 Task: For heading Calibri with Bold.  font size for heading24,  'Change the font style of data to'Bell MT.  and font size to 16,  Change the alignment of both headline & data to Align middle & Align Center.  In the sheet  FinStatement analysis
Action: Mouse moved to (47, 102)
Screenshot: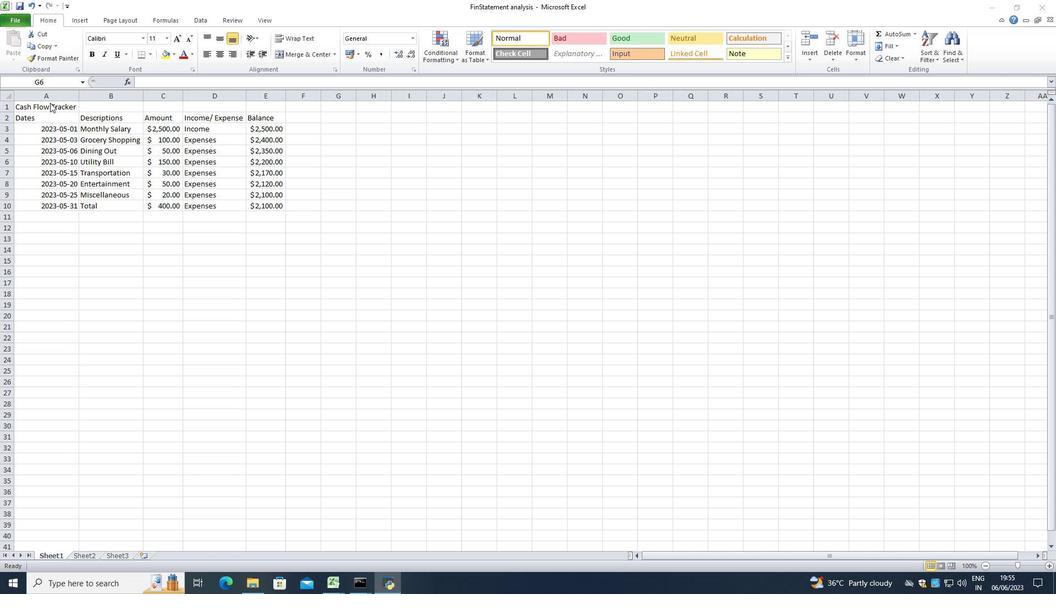 
Action: Mouse pressed left at (47, 102)
Screenshot: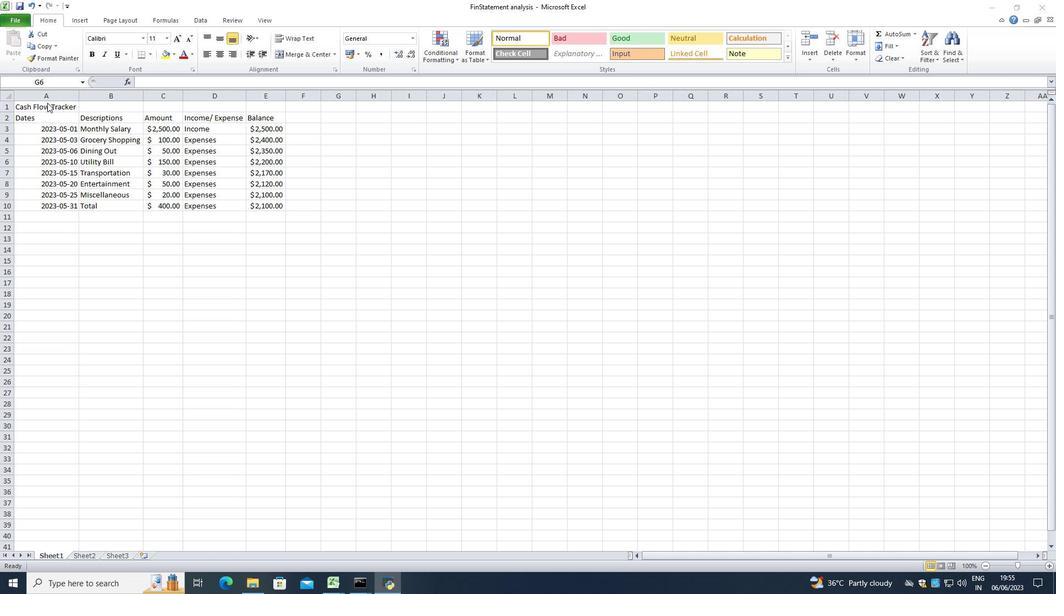
Action: Mouse moved to (44, 108)
Screenshot: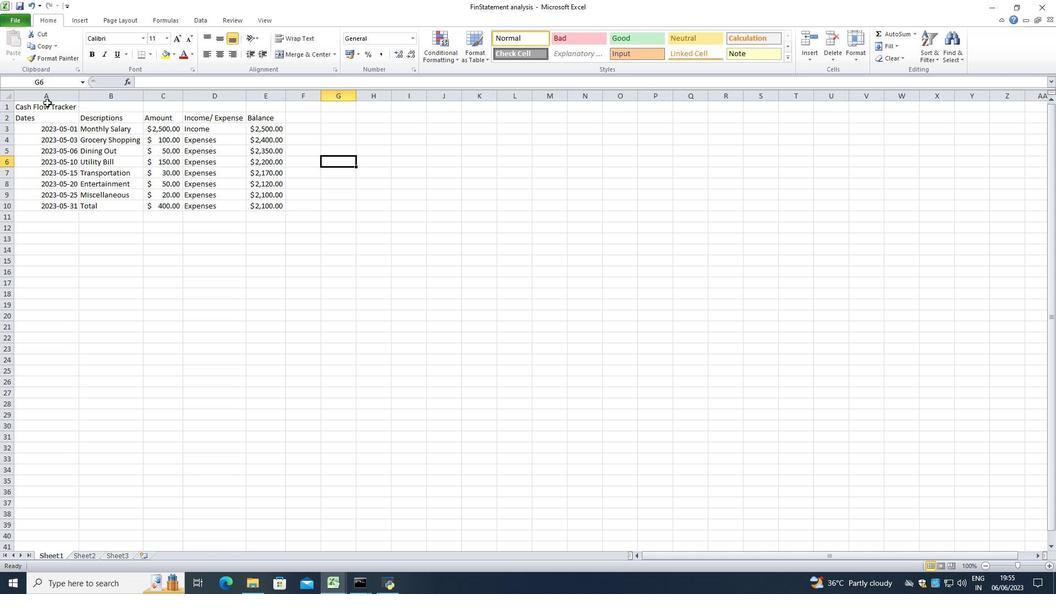 
Action: Mouse pressed left at (44, 108)
Screenshot: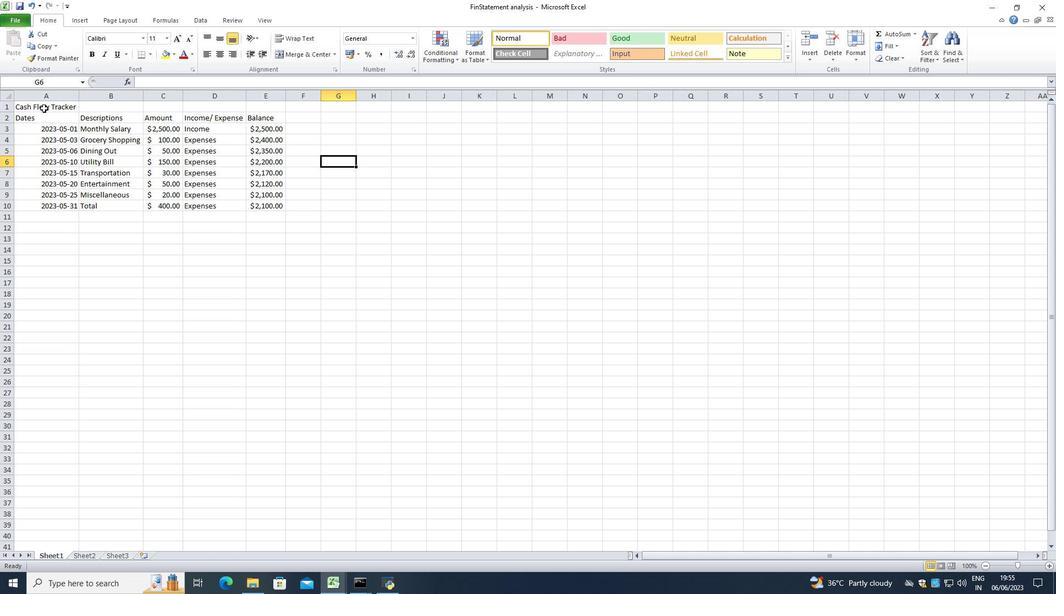 
Action: Mouse moved to (113, 37)
Screenshot: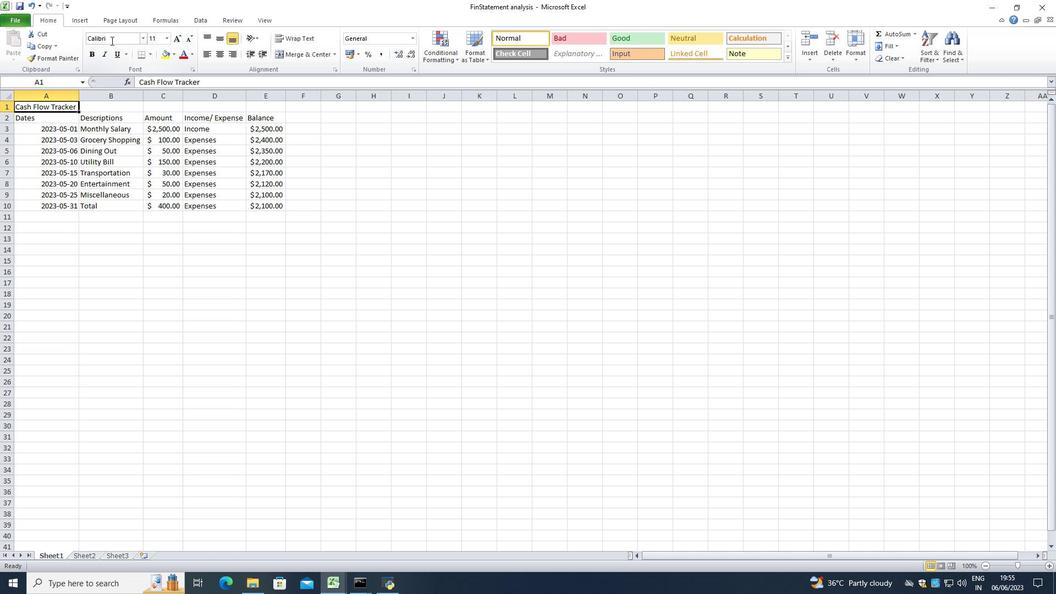 
Action: Mouse pressed left at (113, 37)
Screenshot: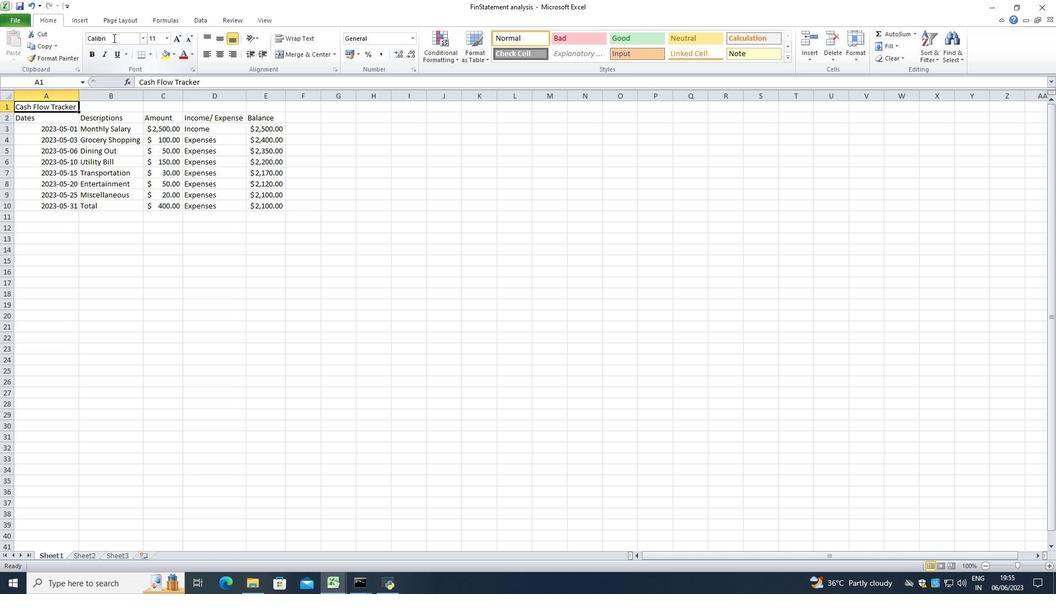
Action: Key pressed <Key.backspace><Key.shift><Key.shift><Key.shift><Key.shift><Key.shift><Key.shift>Cali<Key.enter>
Screenshot: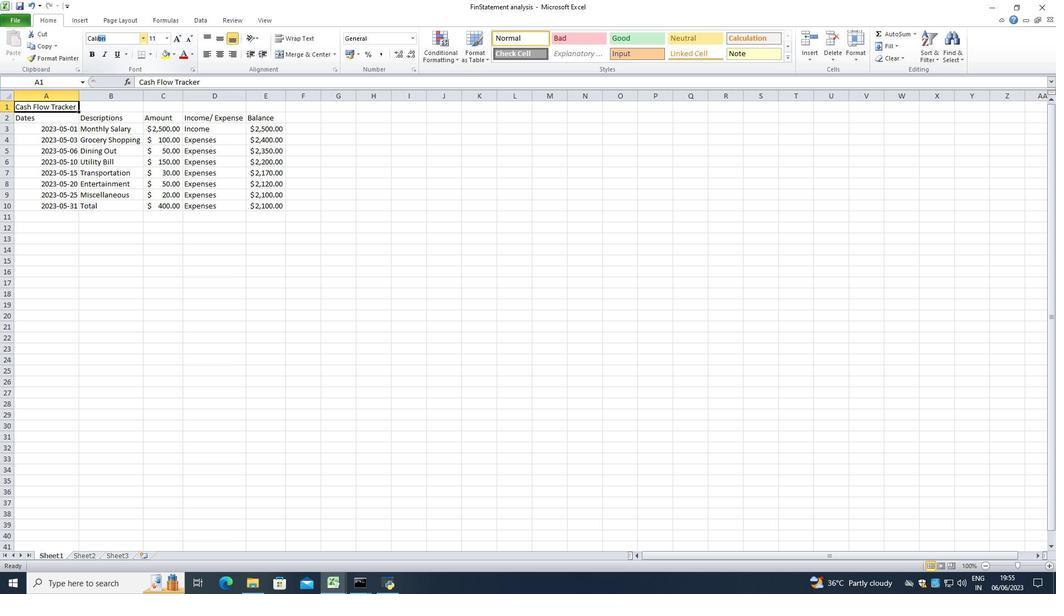
Action: Mouse moved to (158, 38)
Screenshot: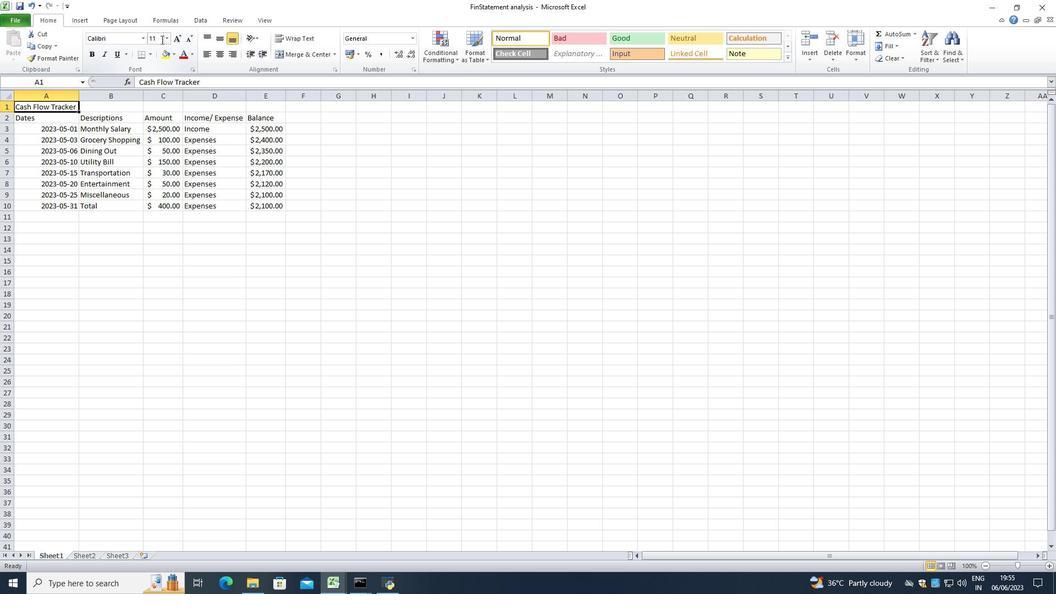 
Action: Mouse pressed left at (158, 38)
Screenshot: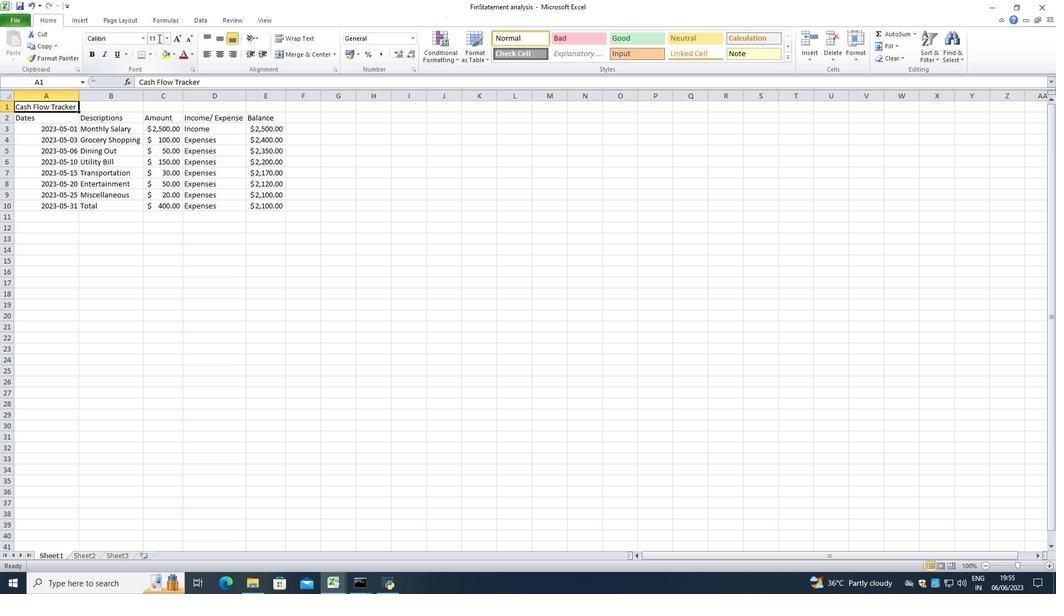 
Action: Key pressed <Key.backspace>24<Key.enter>
Screenshot: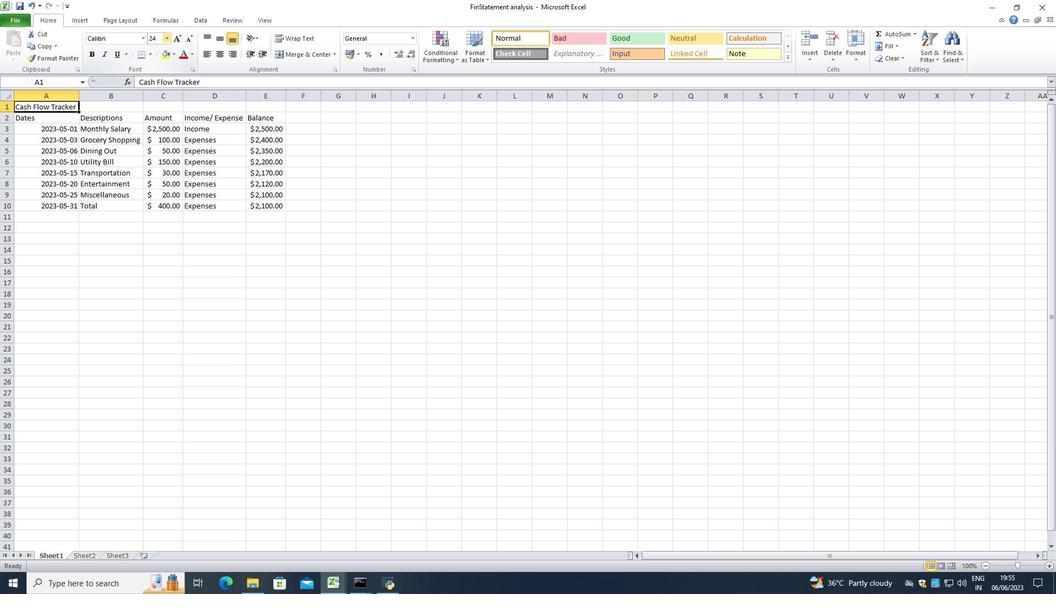 
Action: Mouse moved to (92, 53)
Screenshot: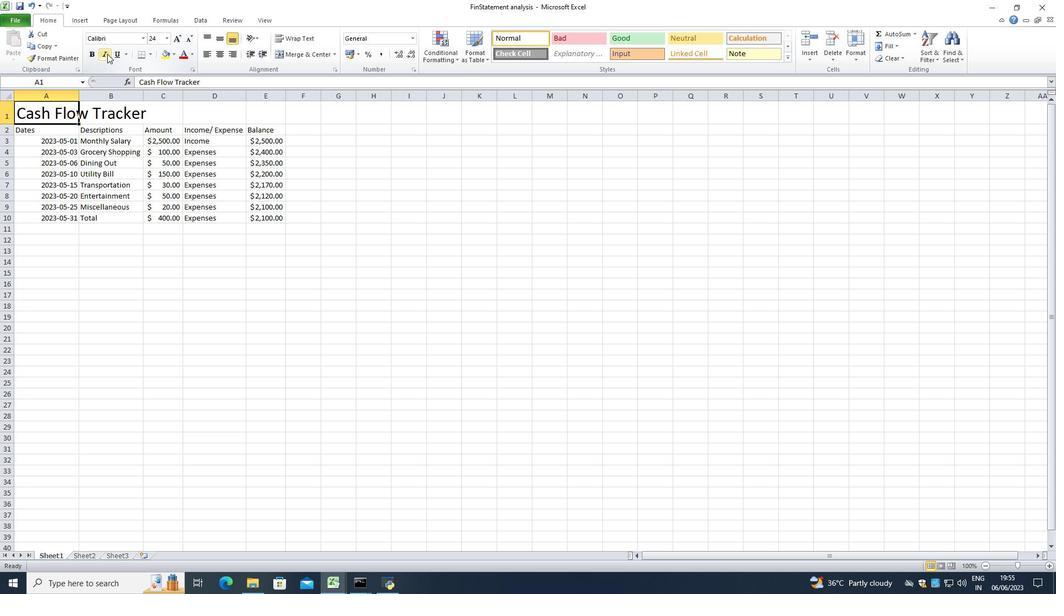 
Action: Mouse pressed left at (92, 53)
Screenshot: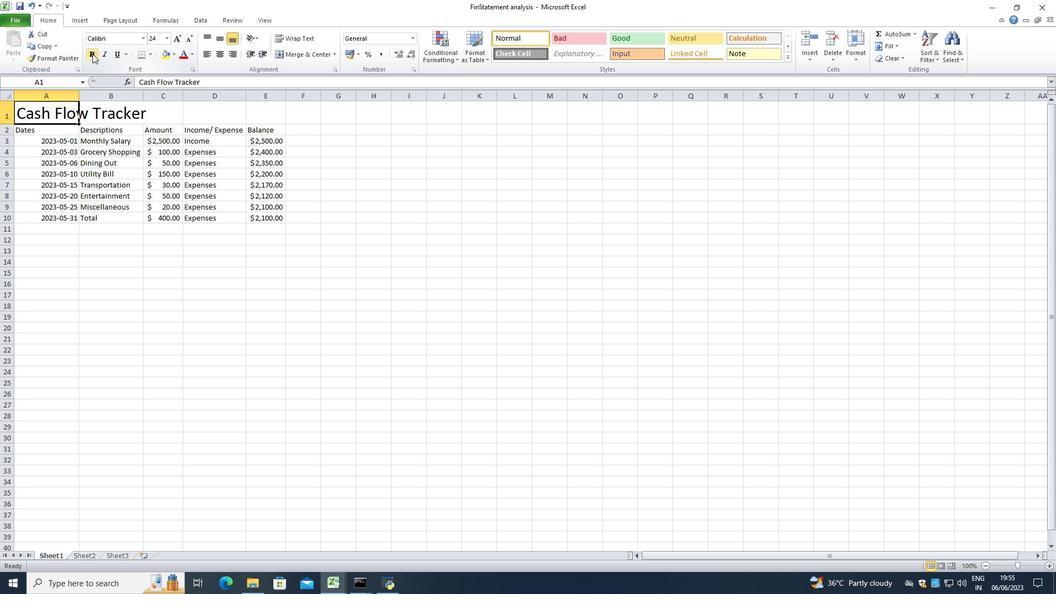 
Action: Mouse moved to (44, 130)
Screenshot: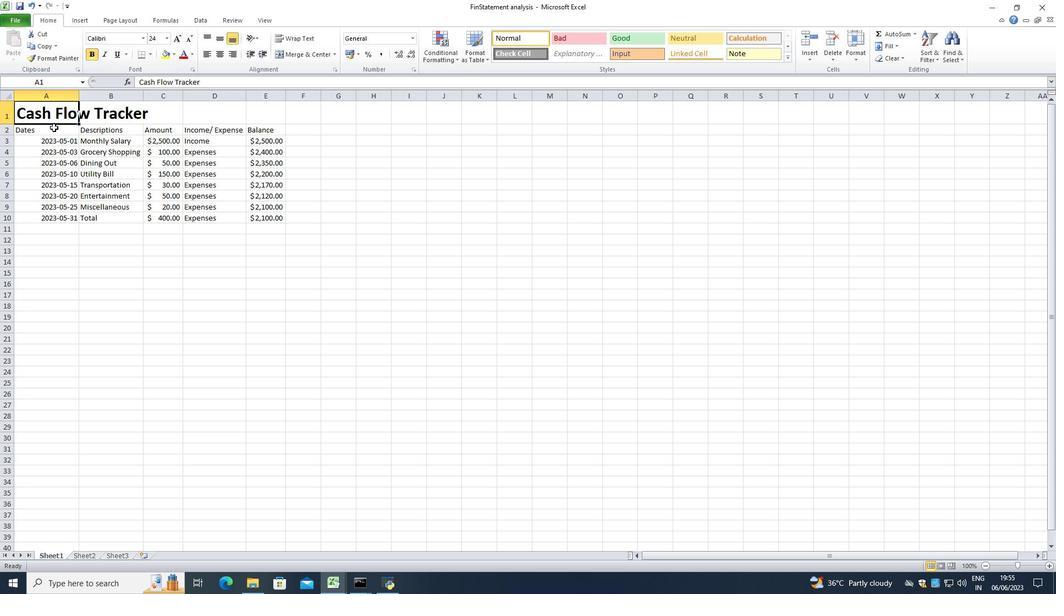 
Action: Mouse pressed left at (44, 130)
Screenshot: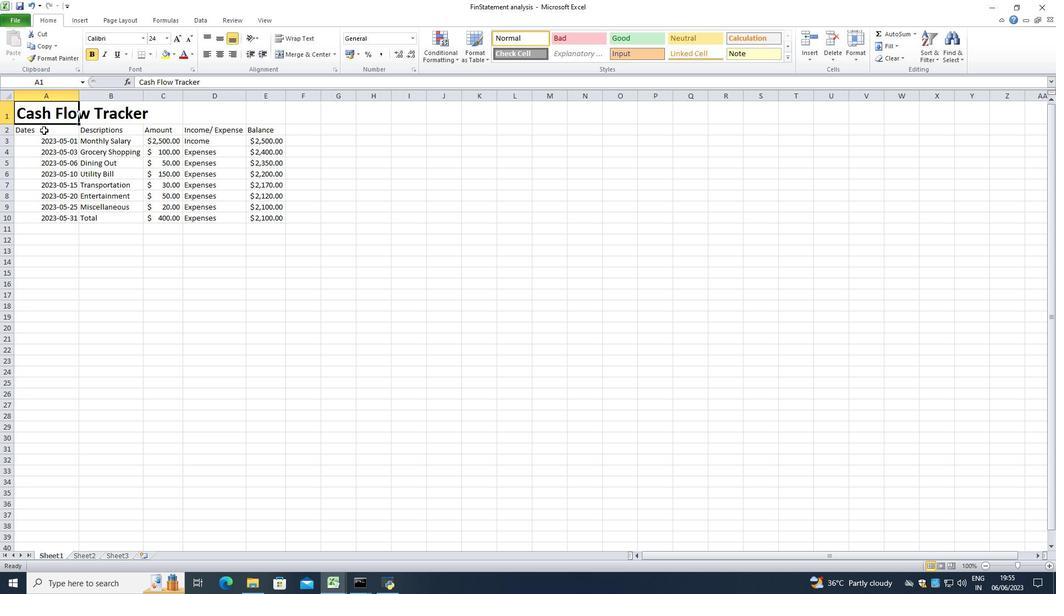 
Action: Mouse moved to (119, 37)
Screenshot: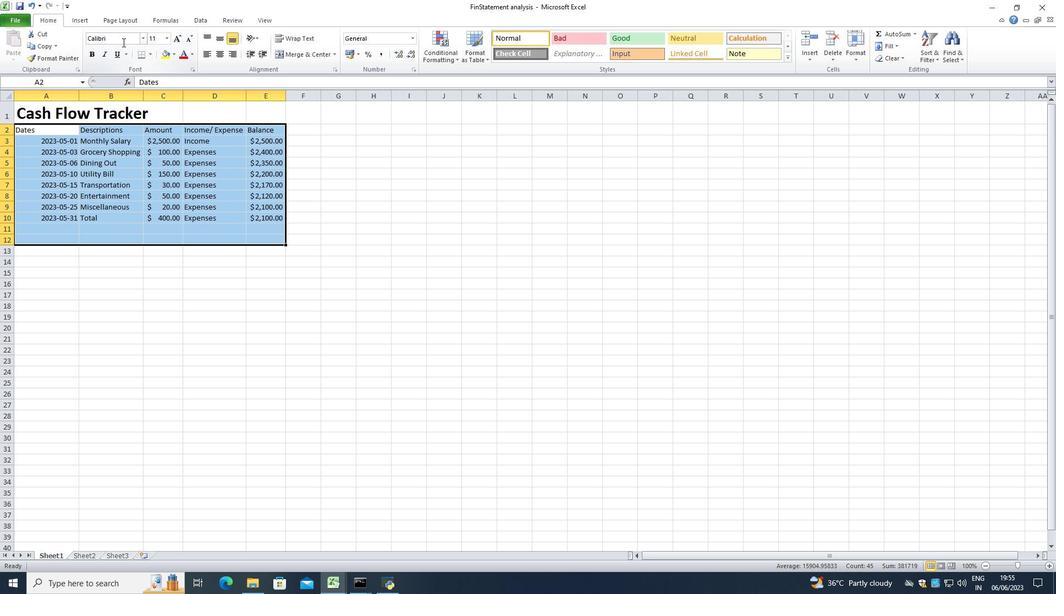 
Action: Mouse pressed left at (119, 37)
Screenshot: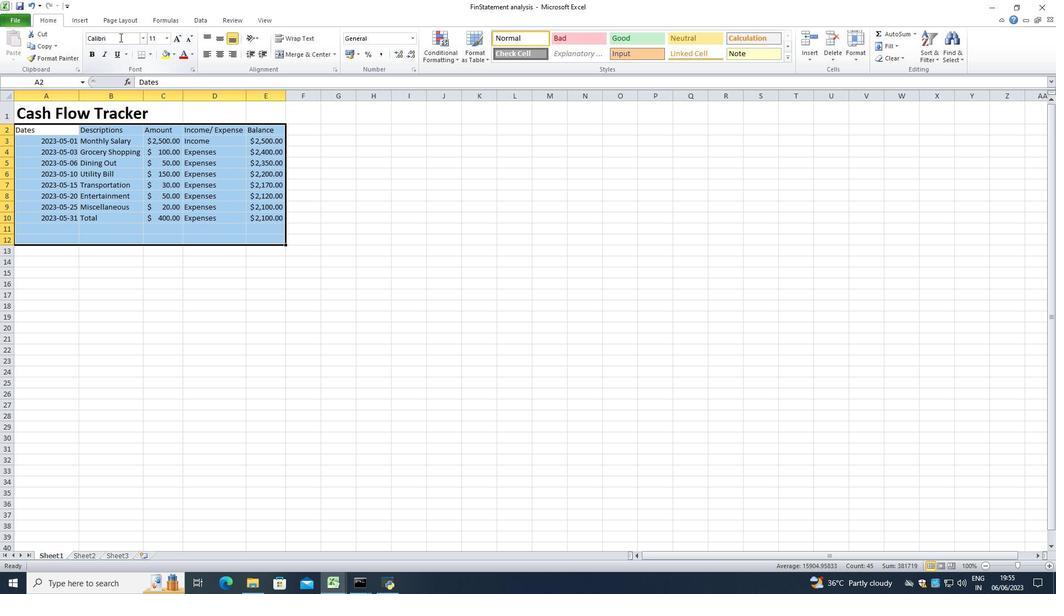 
Action: Key pressed <Key.backspace><Key.shift>Bell<Key.enter>
Screenshot: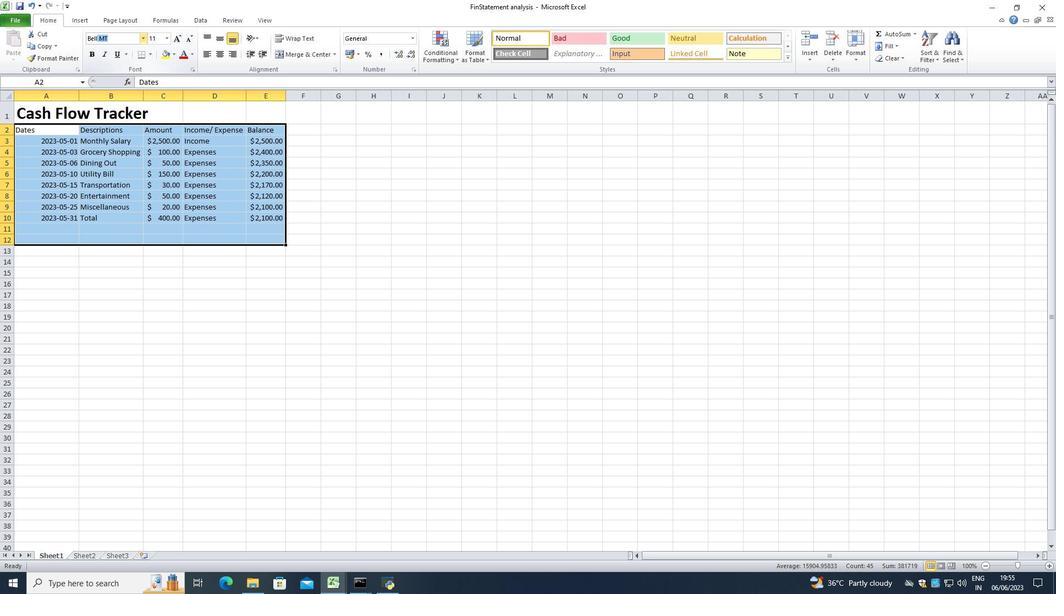 
Action: Mouse moved to (157, 35)
Screenshot: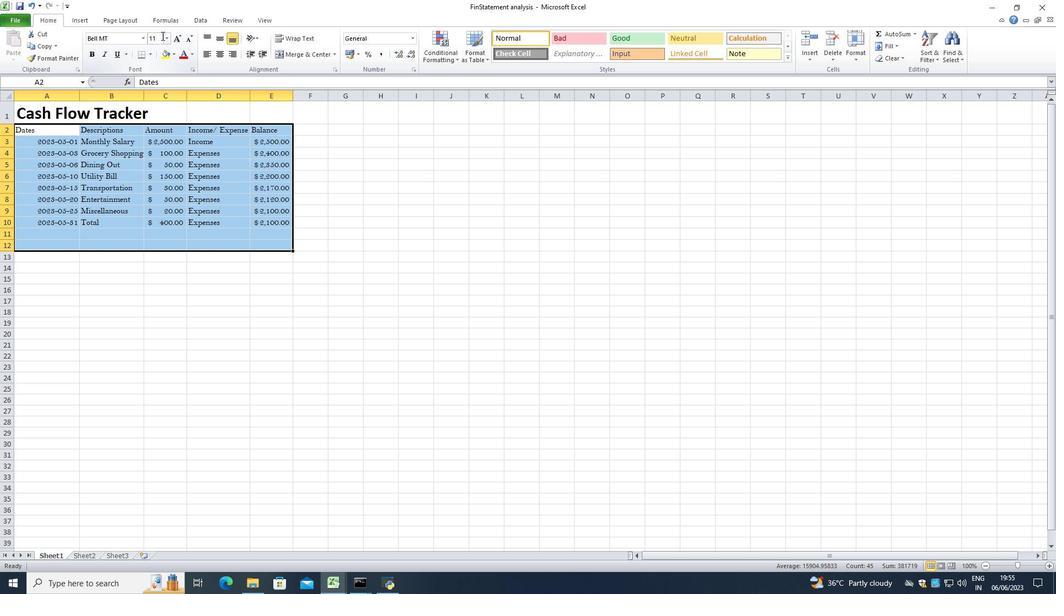 
Action: Mouse pressed left at (157, 35)
Screenshot: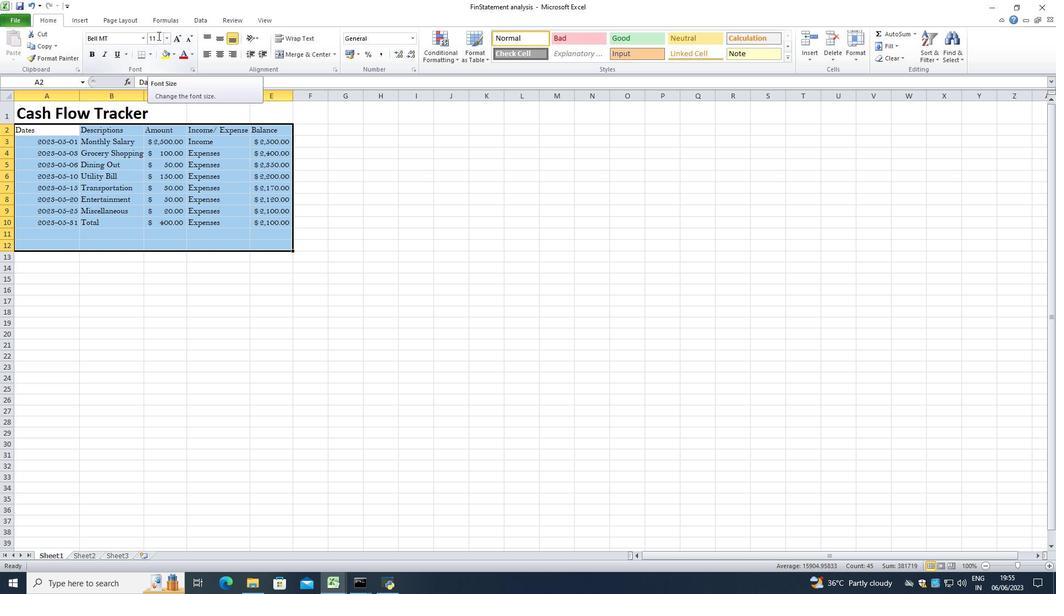 
Action: Mouse moved to (159, 62)
Screenshot: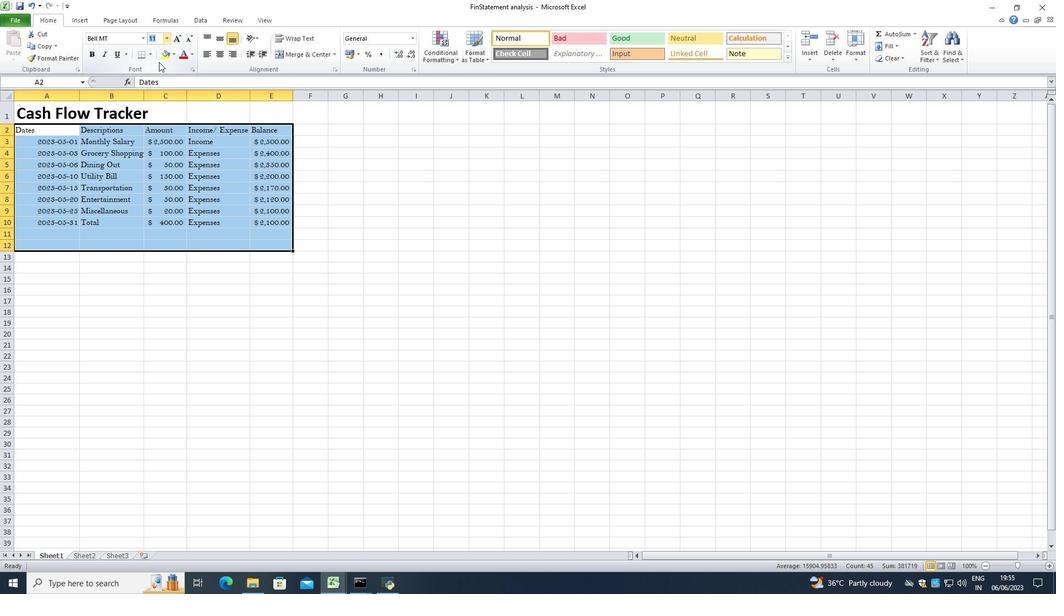 
Action: Key pressed <Key.backspace>
Screenshot: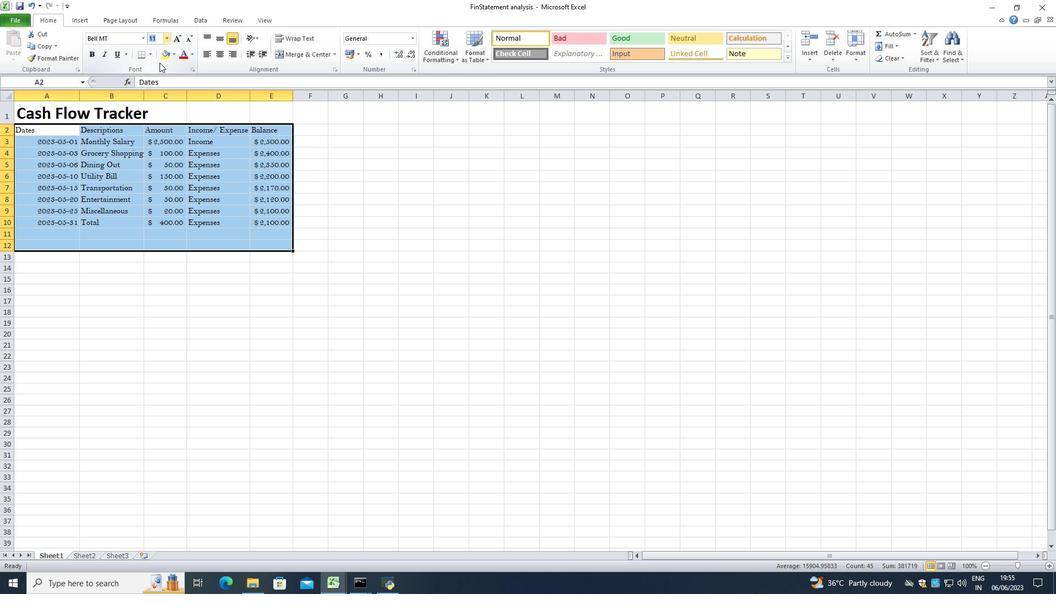 
Action: Mouse moved to (158, 66)
Screenshot: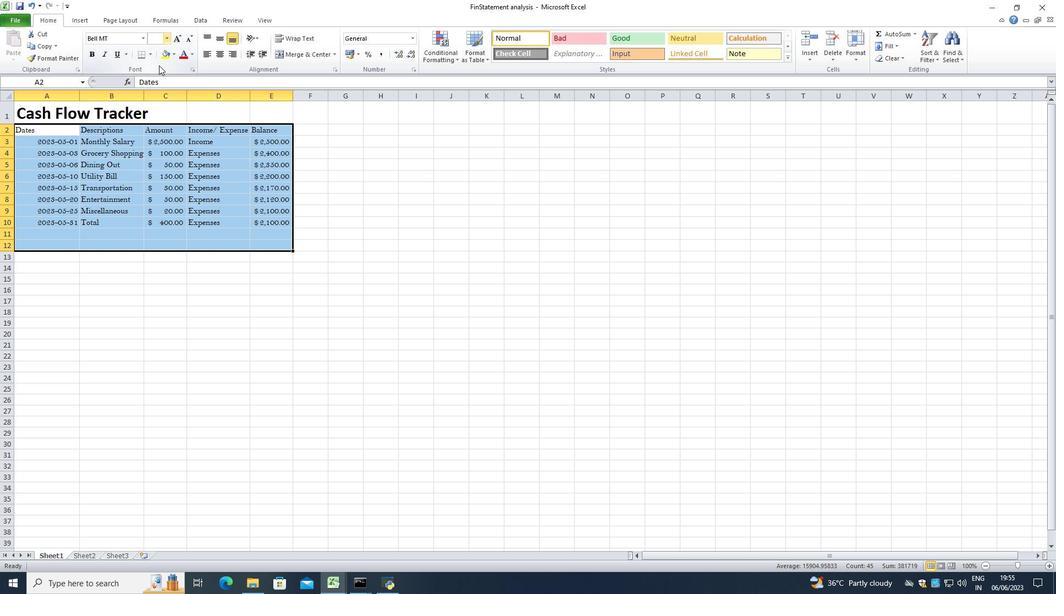 
Action: Key pressed 1
Screenshot: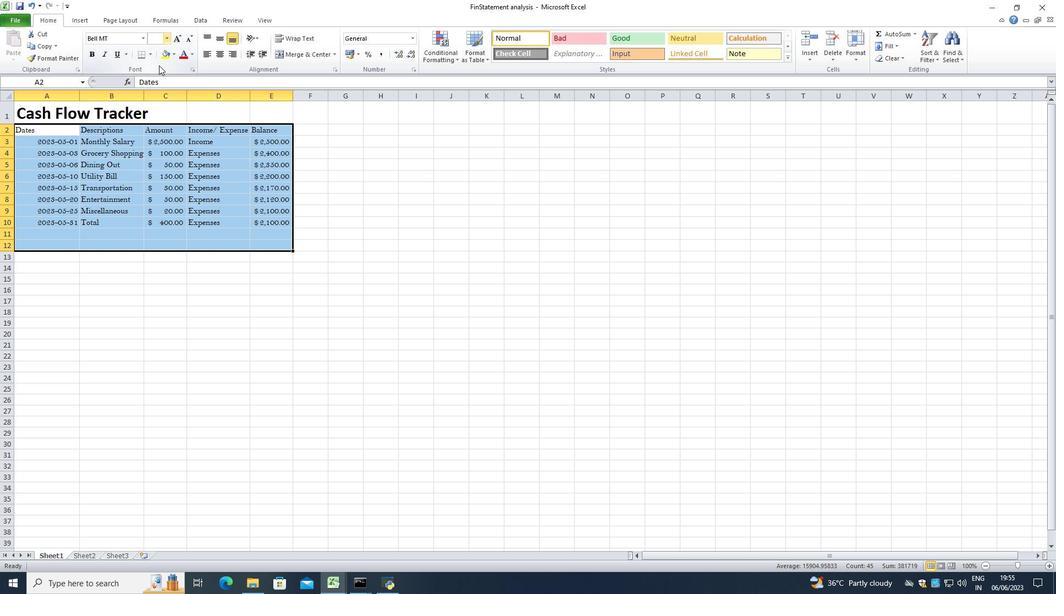 
Action: Mouse moved to (157, 66)
Screenshot: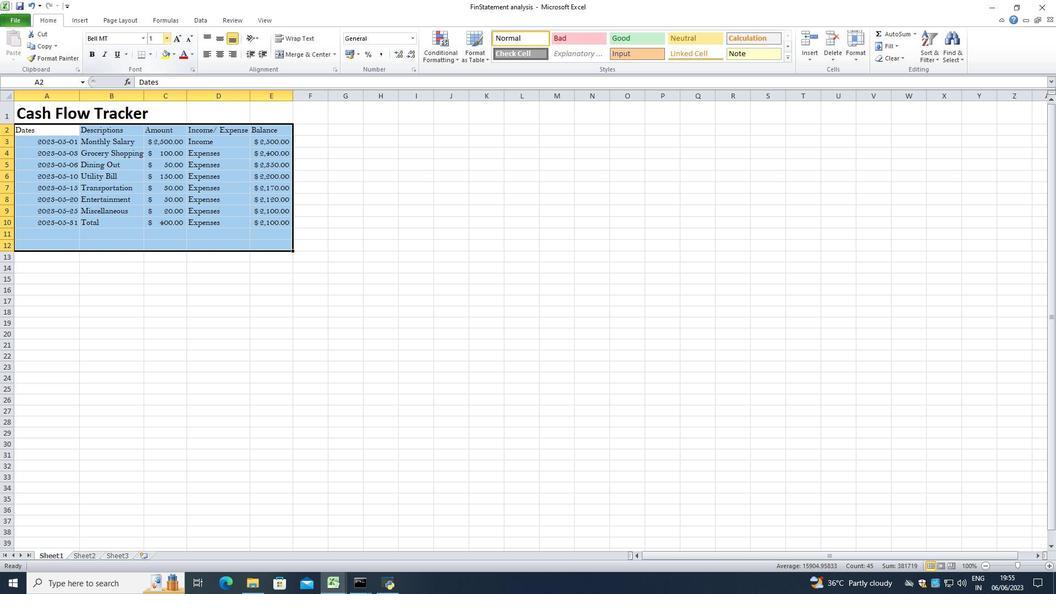 
Action: Key pressed 6
Screenshot: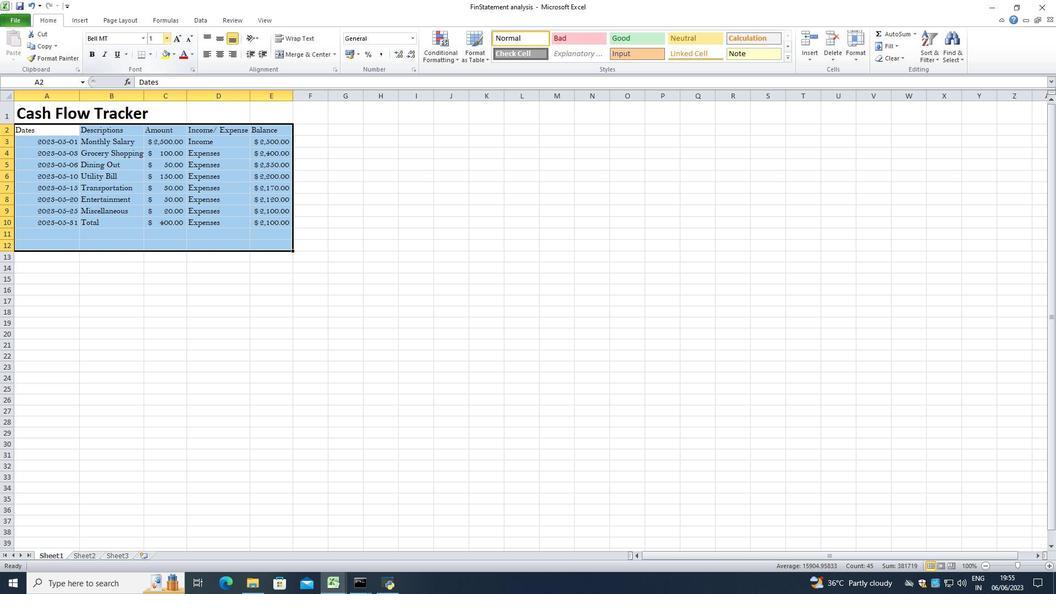 
Action: Mouse moved to (156, 67)
Screenshot: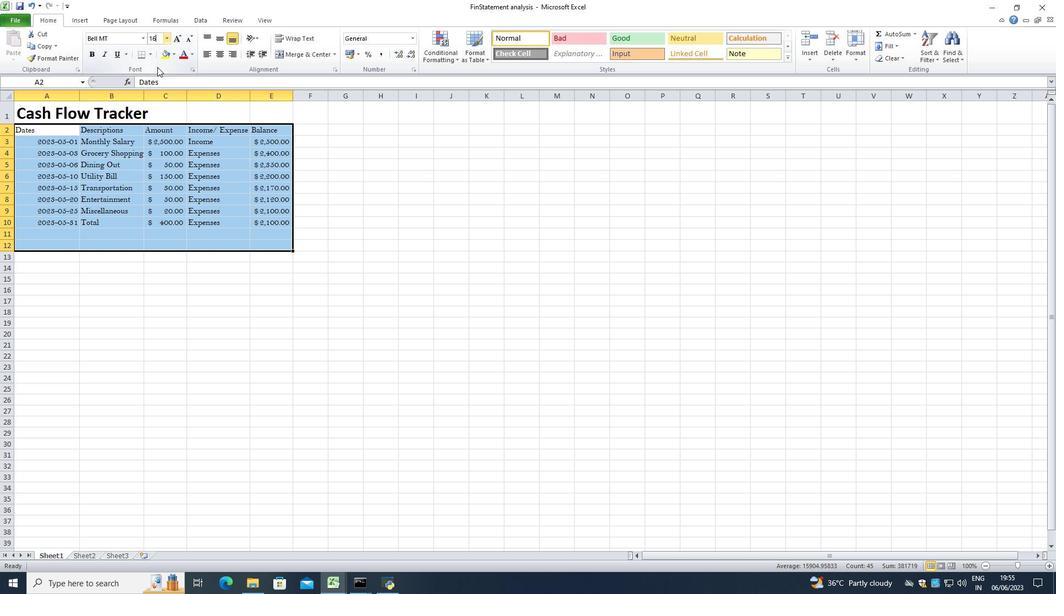 
Action: Key pressed <Key.enter>
Screenshot: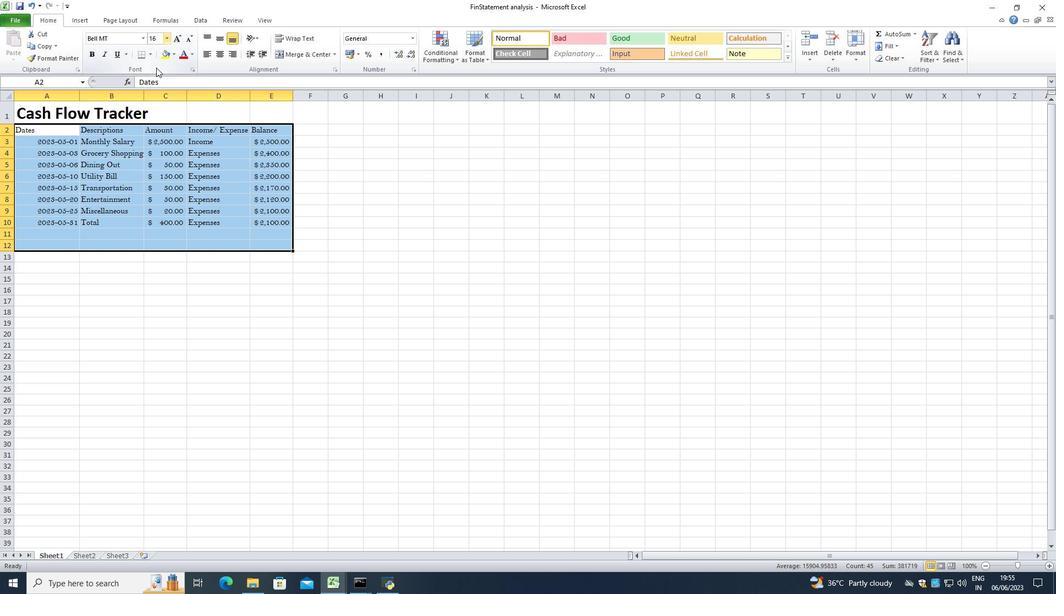 
Action: Mouse moved to (410, 201)
Screenshot: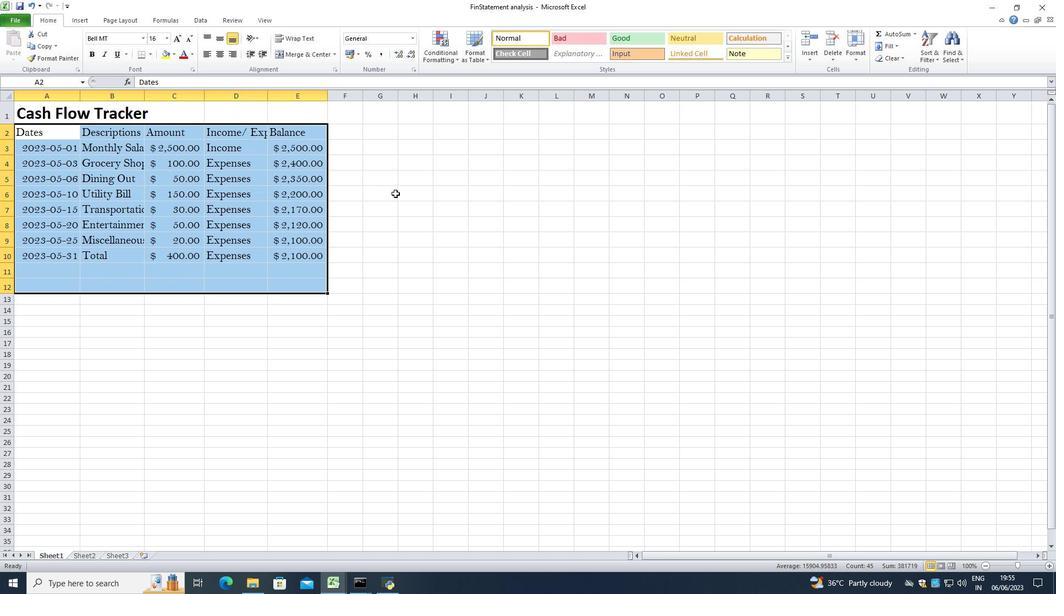 
Action: Mouse pressed left at (410, 201)
Screenshot: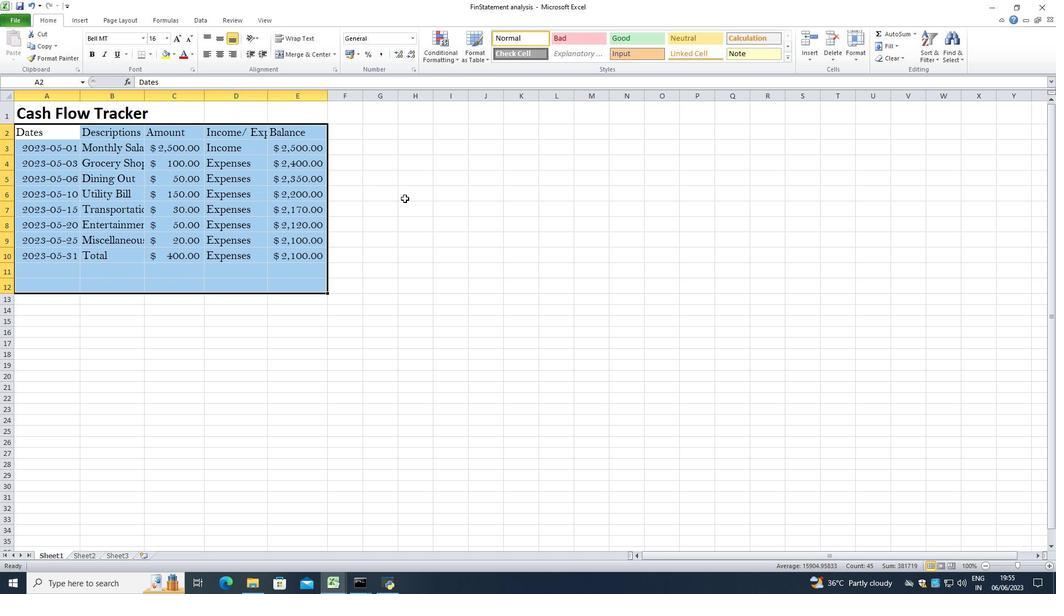 
Action: Mouse moved to (36, 116)
Screenshot: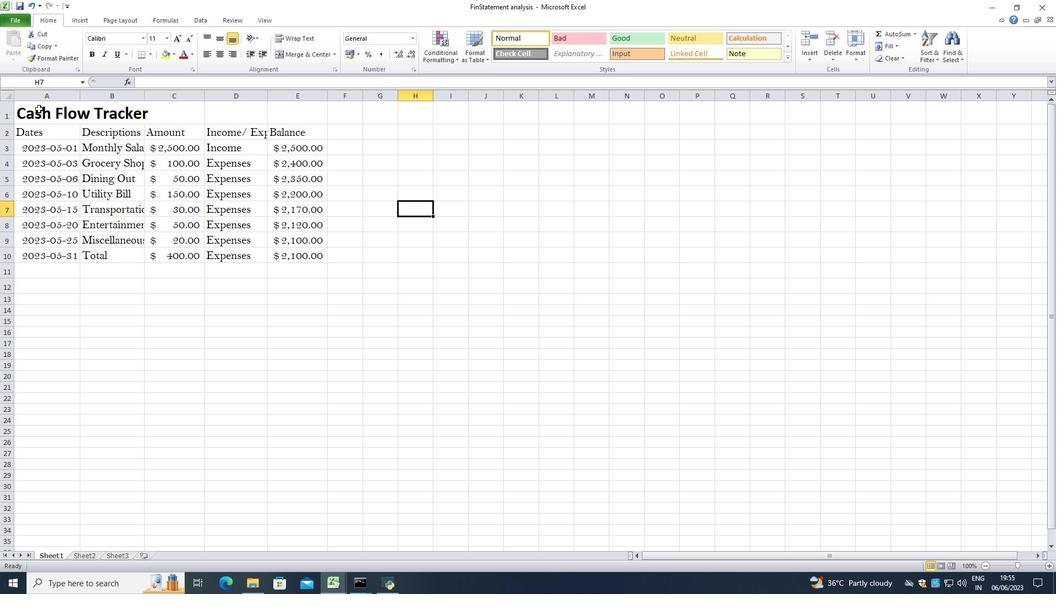 
Action: Mouse pressed left at (31, 111)
Screenshot: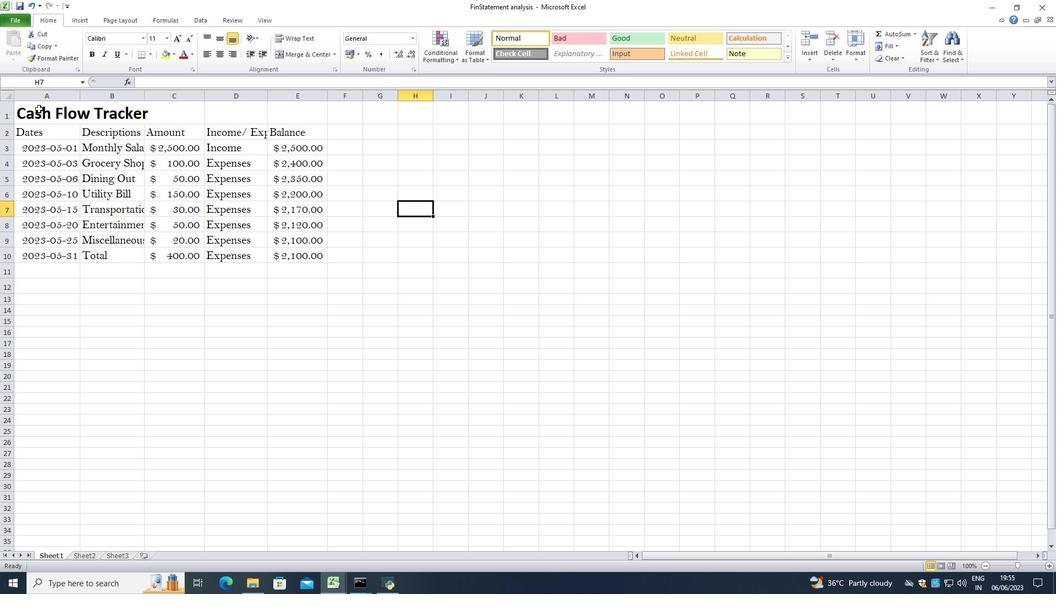 
Action: Mouse moved to (222, 41)
Screenshot: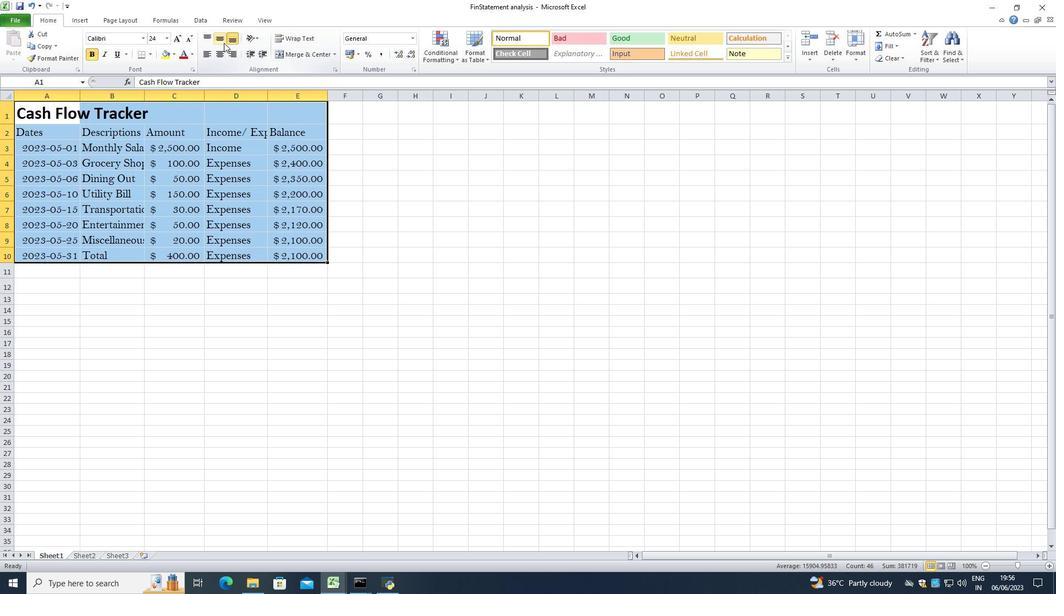 
Action: Mouse pressed left at (222, 41)
Screenshot: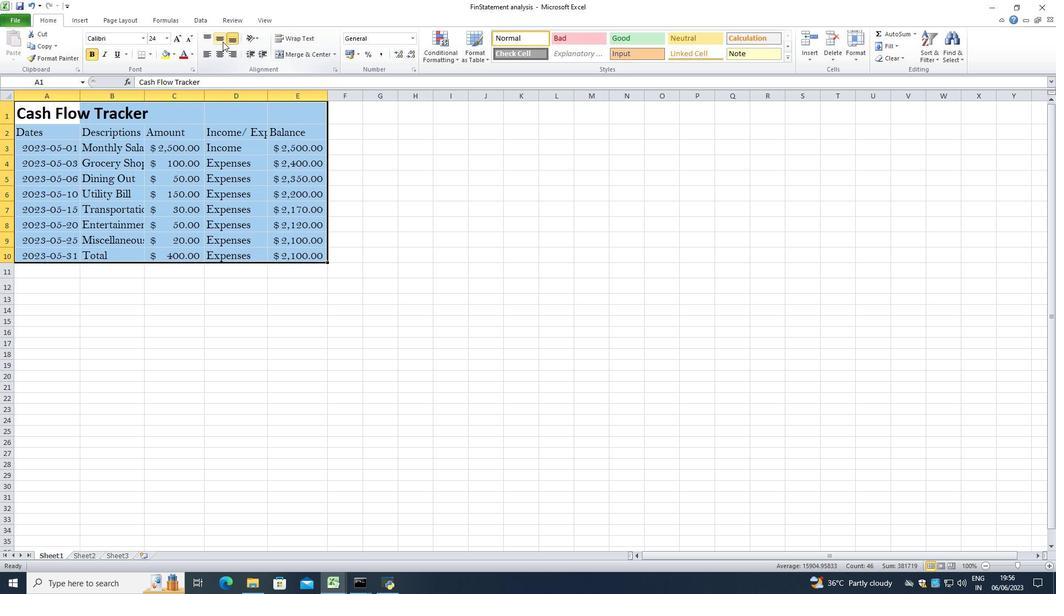 
Action: Mouse moved to (218, 56)
Screenshot: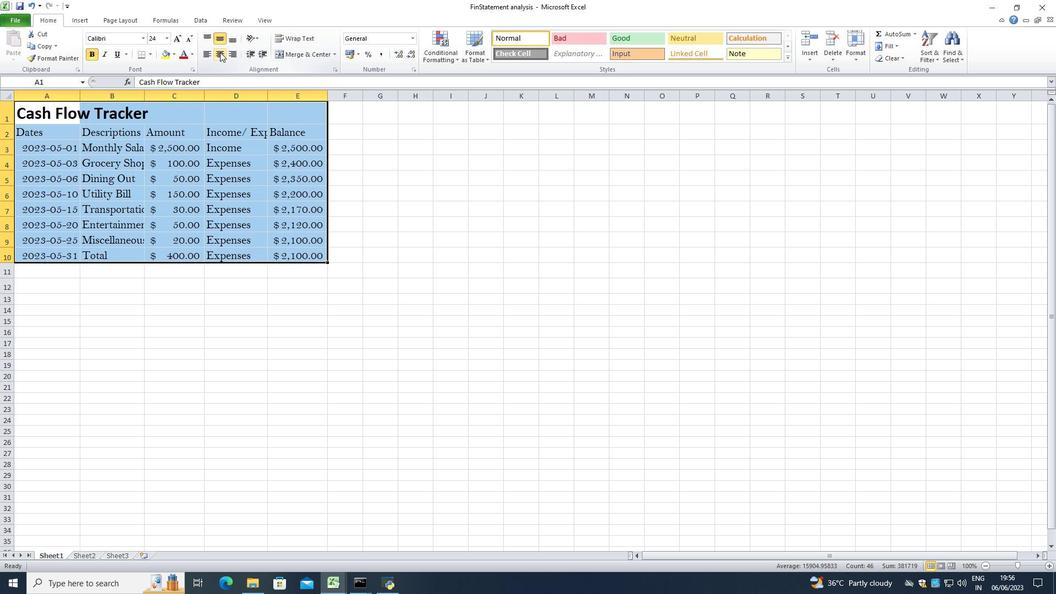 
Action: Mouse pressed left at (218, 56)
Screenshot: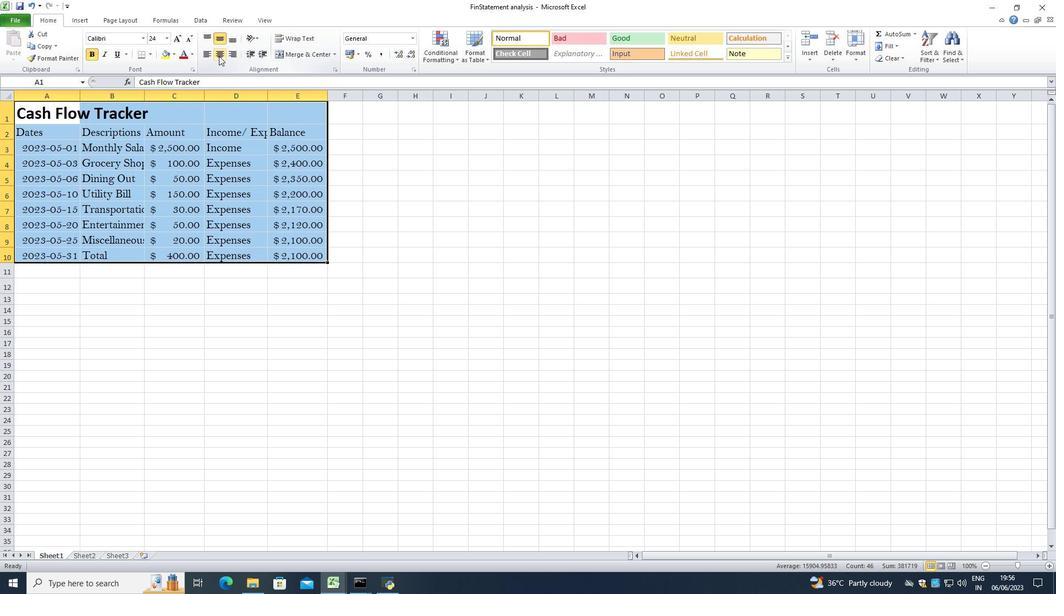 
Action: Mouse moved to (416, 220)
Screenshot: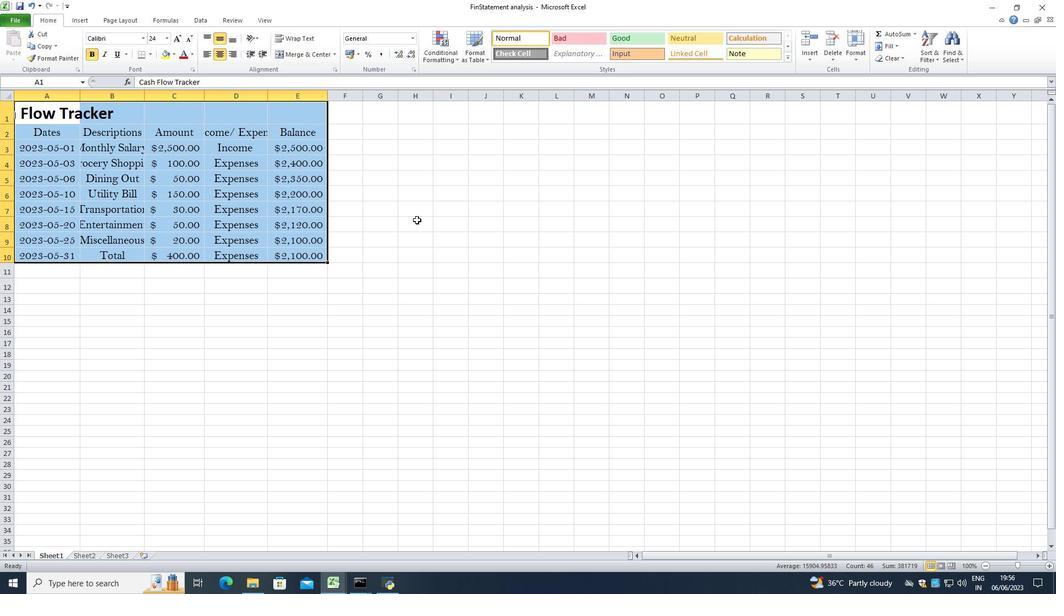 
Action: Mouse pressed left at (416, 220)
Screenshot: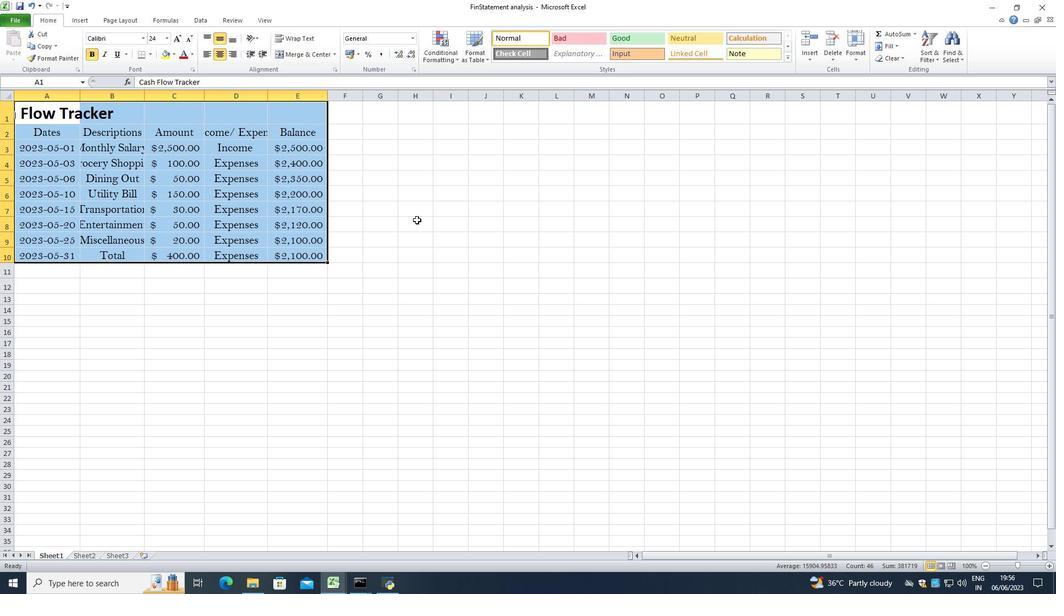 
Action: Mouse moved to (80, 94)
Screenshot: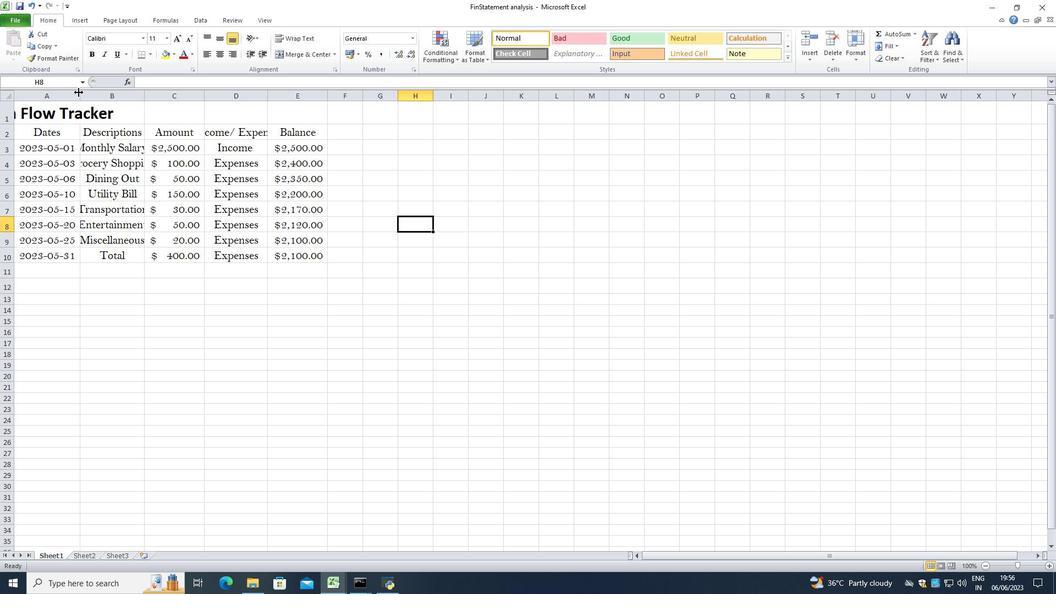
Action: Mouse pressed left at (80, 94)
Screenshot: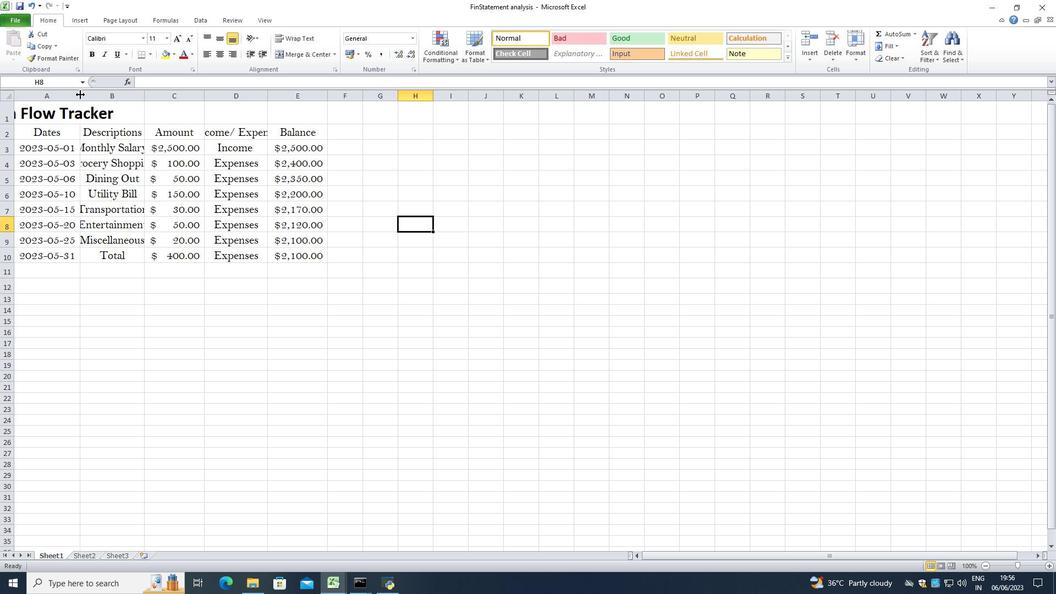 
Action: Mouse moved to (80, 95)
Screenshot: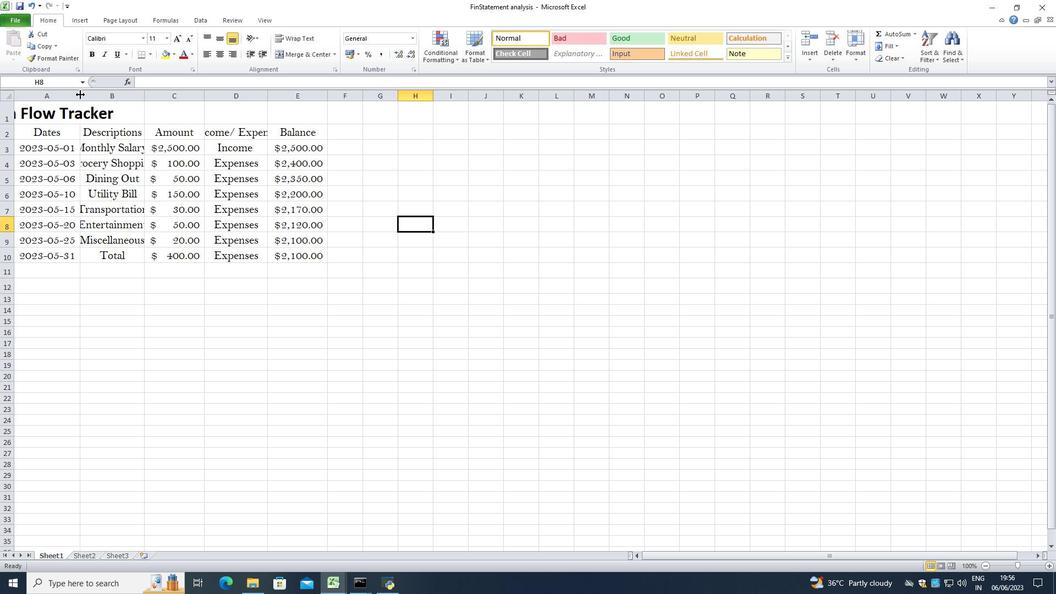 
Action: Mouse pressed left at (80, 95)
Screenshot: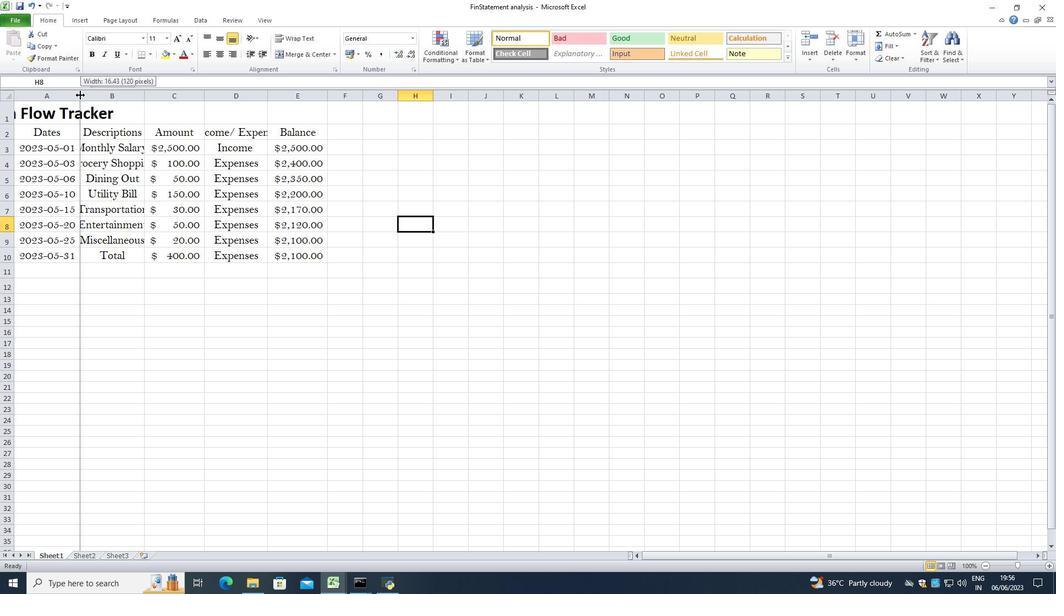 
Action: Mouse moved to (221, 96)
Screenshot: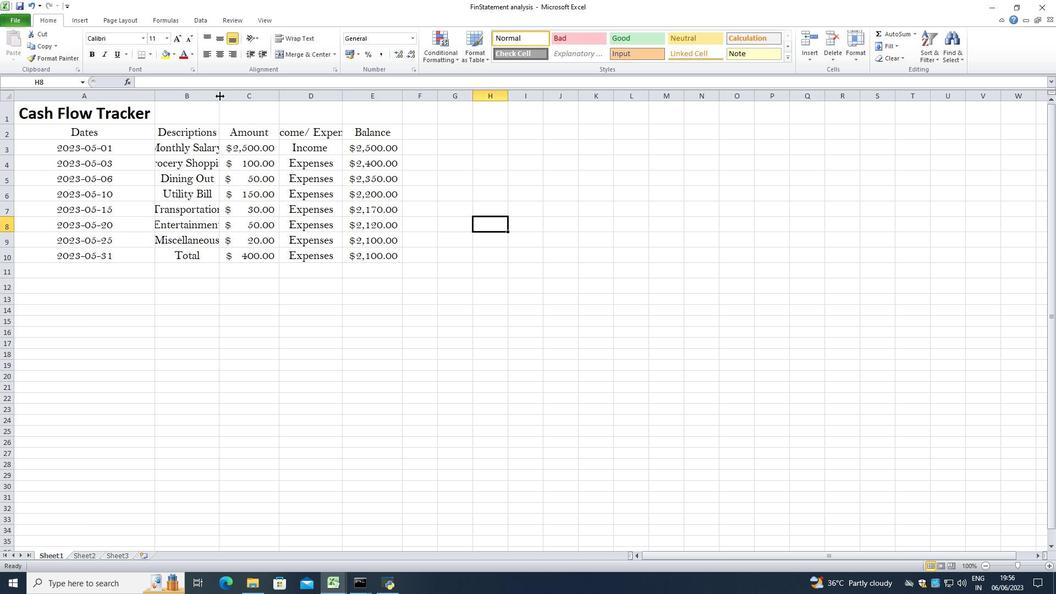 
Action: Mouse pressed left at (221, 96)
Screenshot: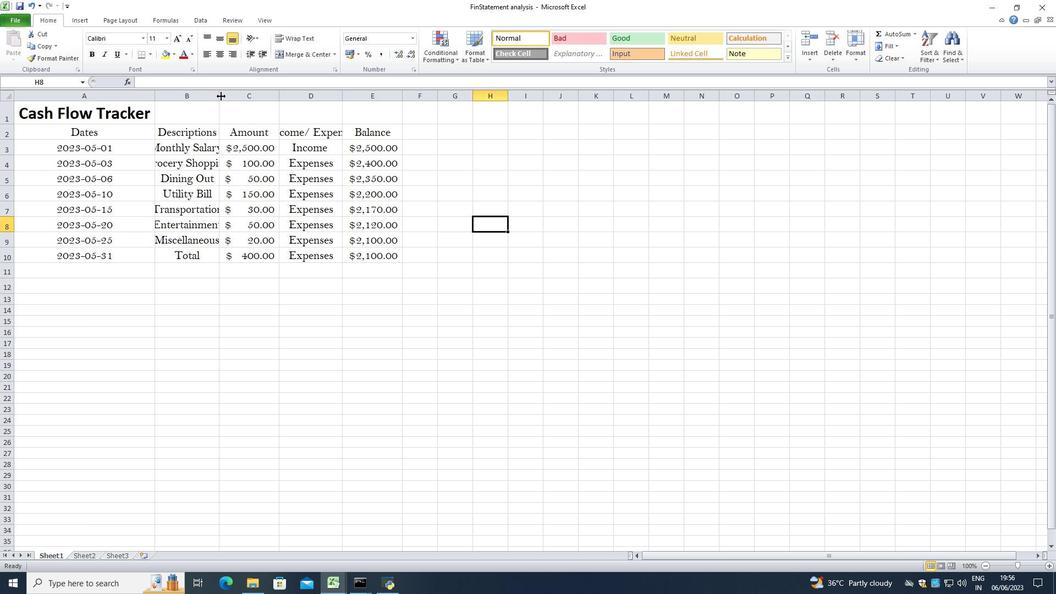 
Action: Mouse pressed left at (221, 96)
Screenshot: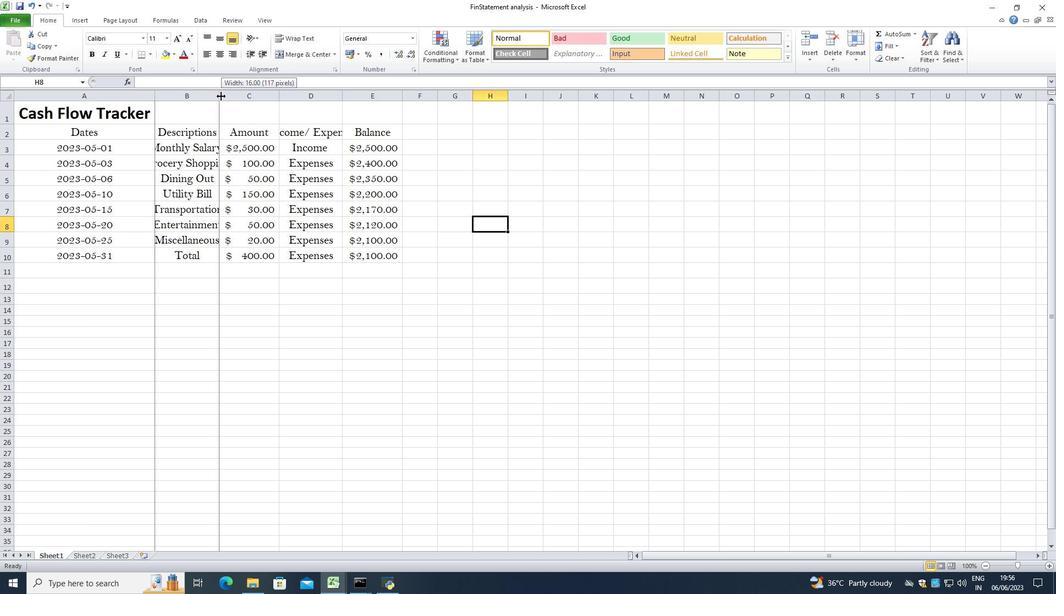 
Action: Mouse moved to (309, 101)
Screenshot: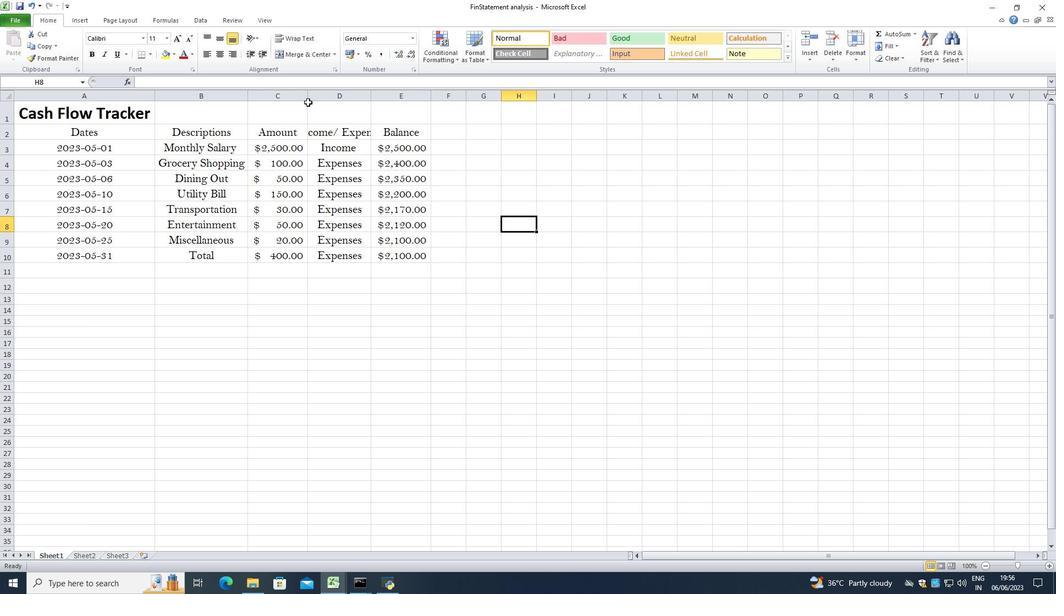 
Action: Mouse pressed left at (309, 101)
Screenshot: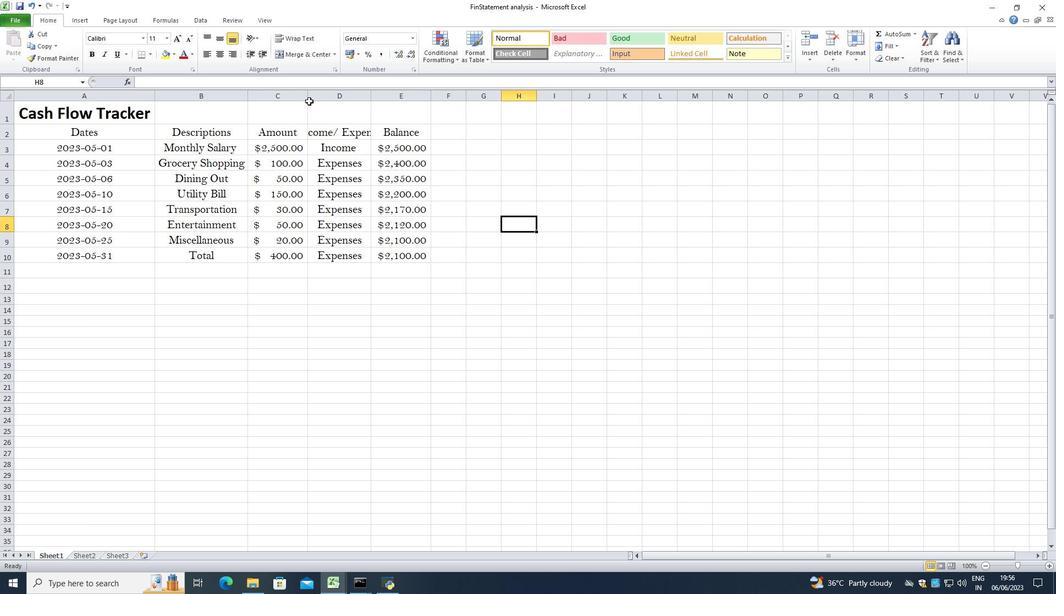 
Action: Mouse moved to (306, 96)
Screenshot: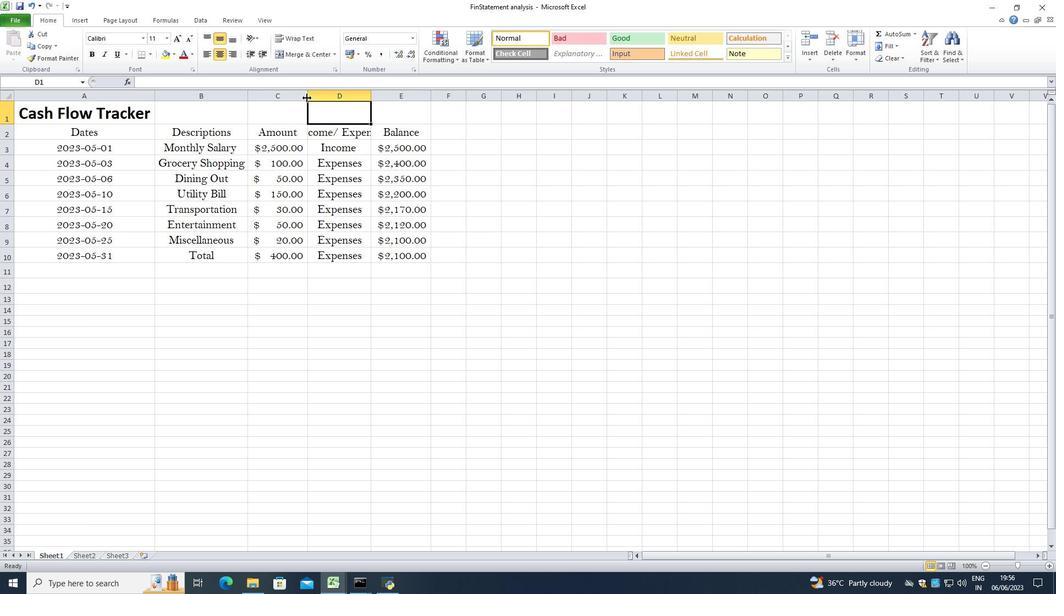 
Action: Mouse pressed left at (306, 96)
Screenshot: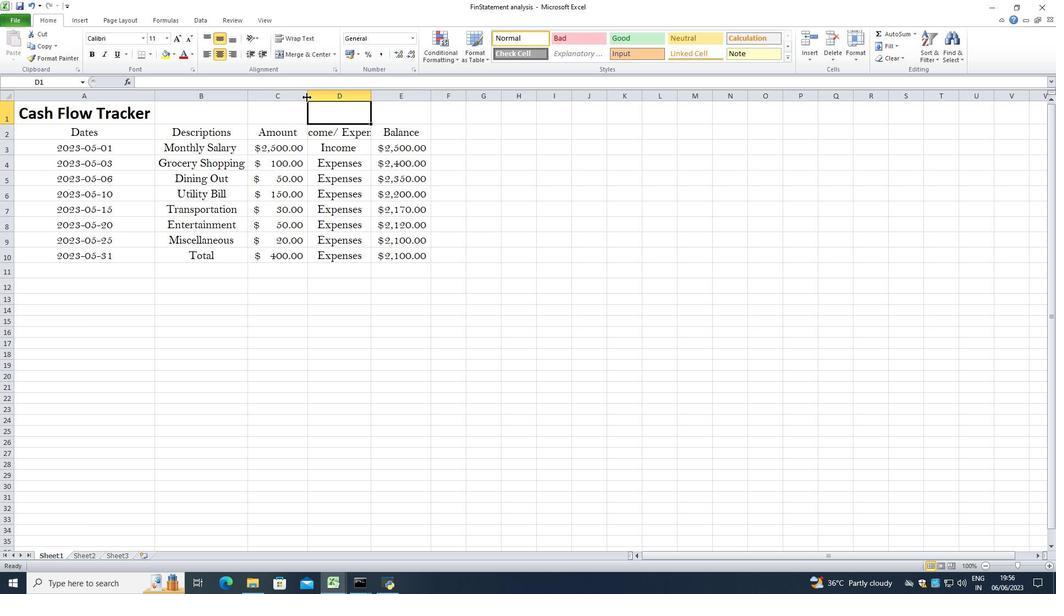 
Action: Mouse pressed left at (306, 96)
Screenshot: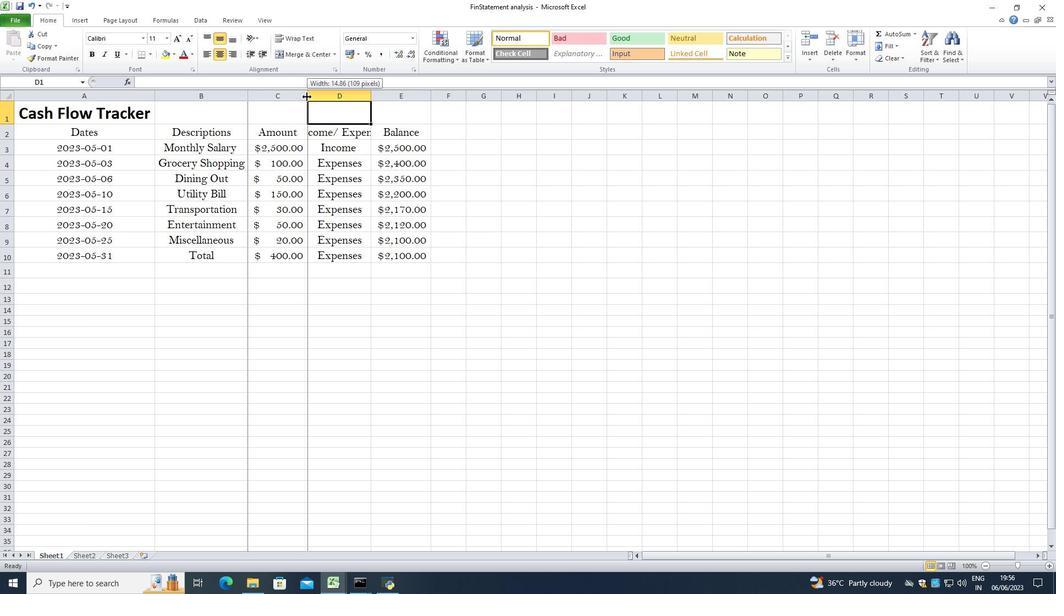 
Action: Mouse moved to (308, 96)
Screenshot: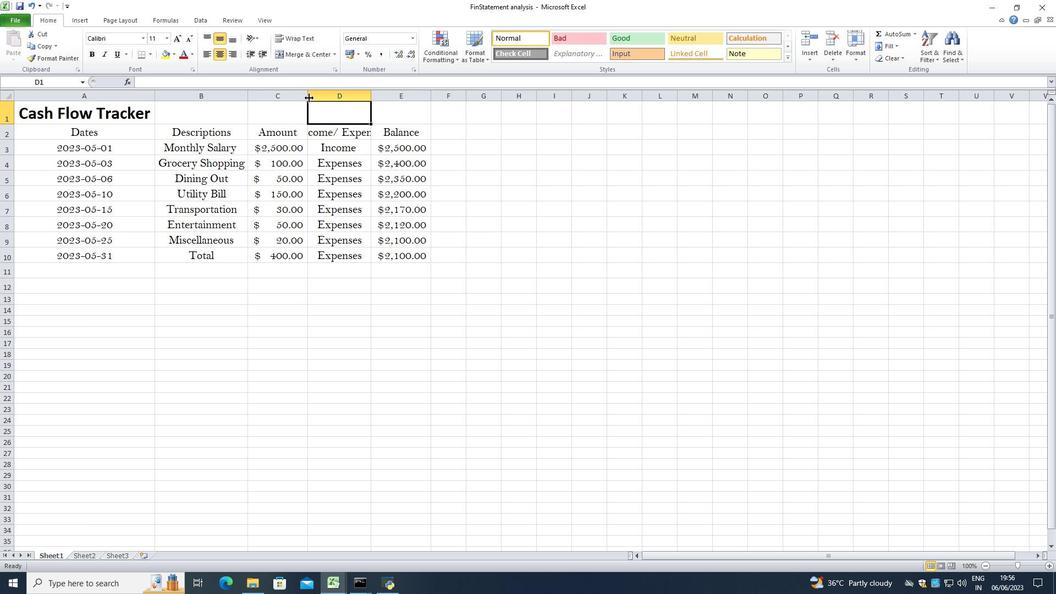 
Action: Mouse pressed left at (308, 96)
Screenshot: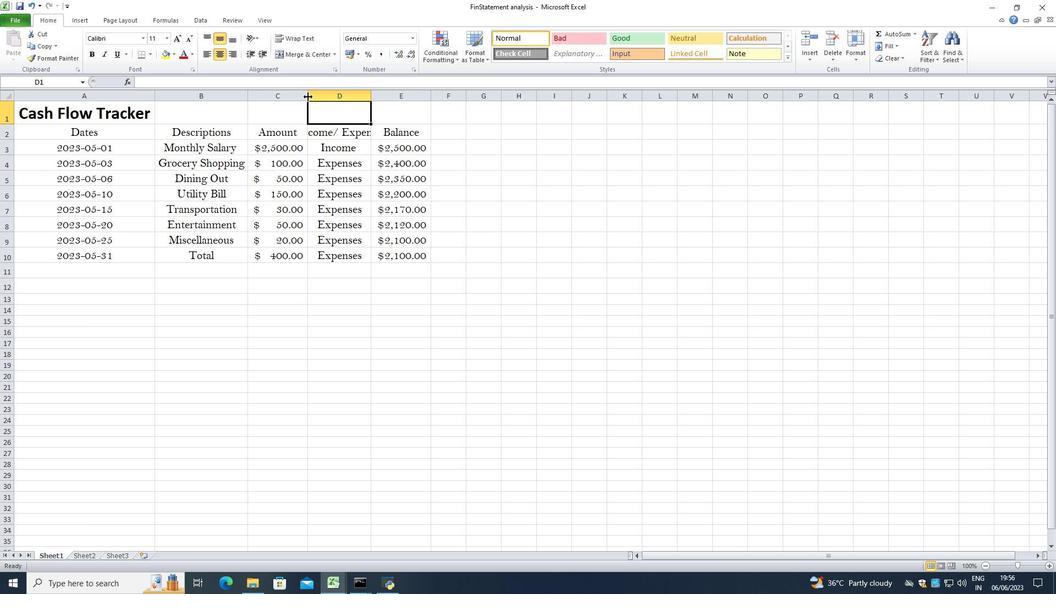 
Action: Mouse pressed left at (308, 96)
Screenshot: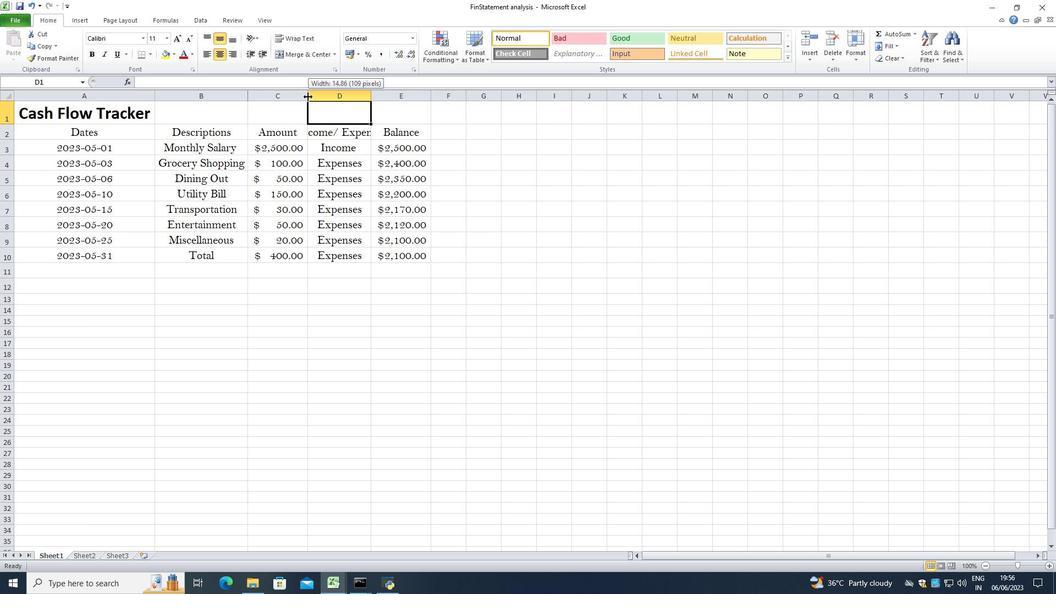 
Action: Mouse moved to (575, 224)
Screenshot: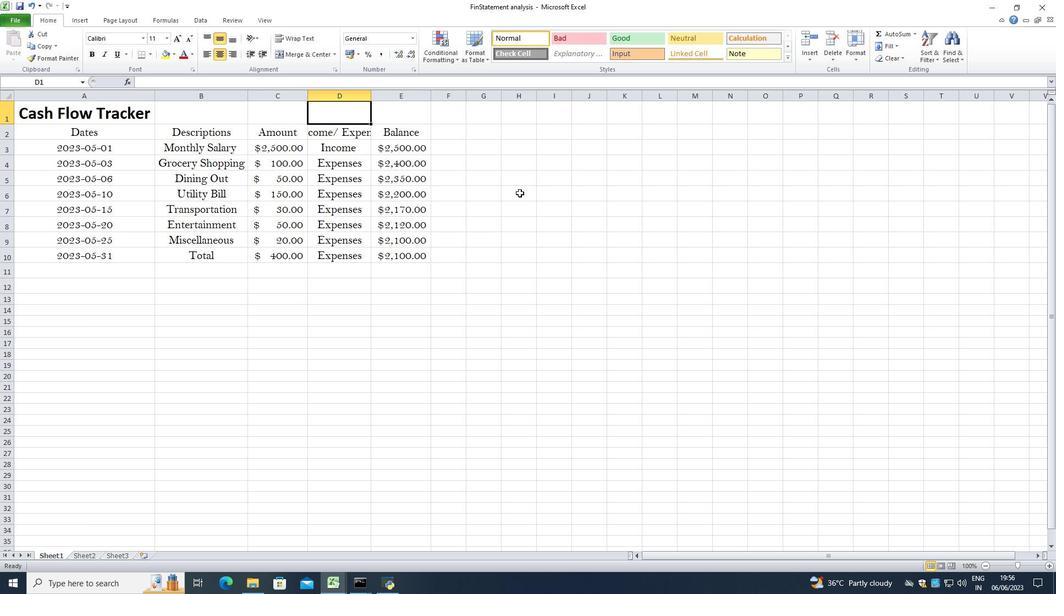 
Action: Mouse pressed left at (575, 224)
Screenshot: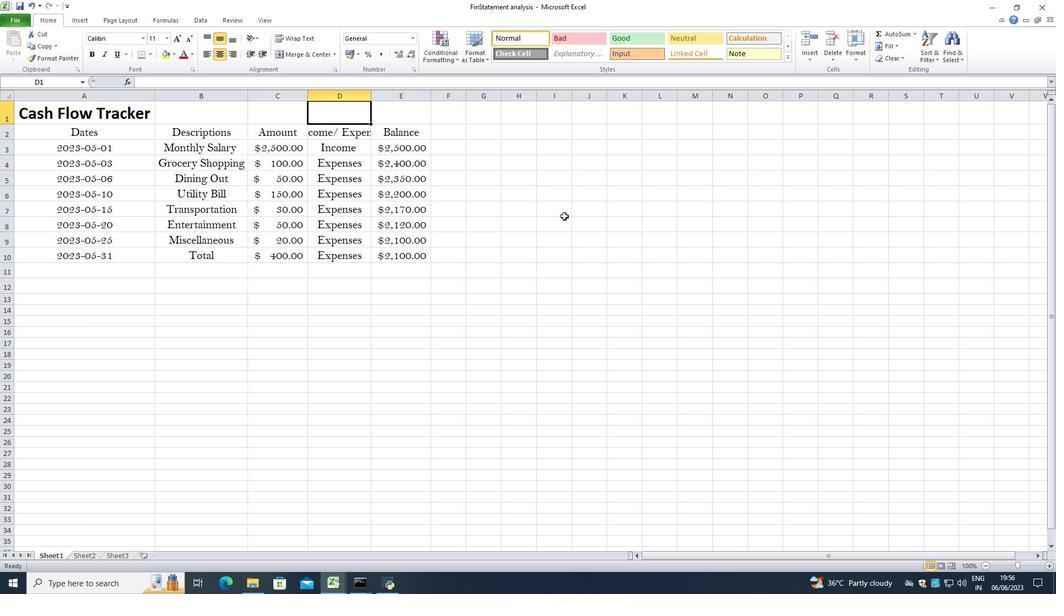 
Action: Mouse moved to (308, 94)
Screenshot: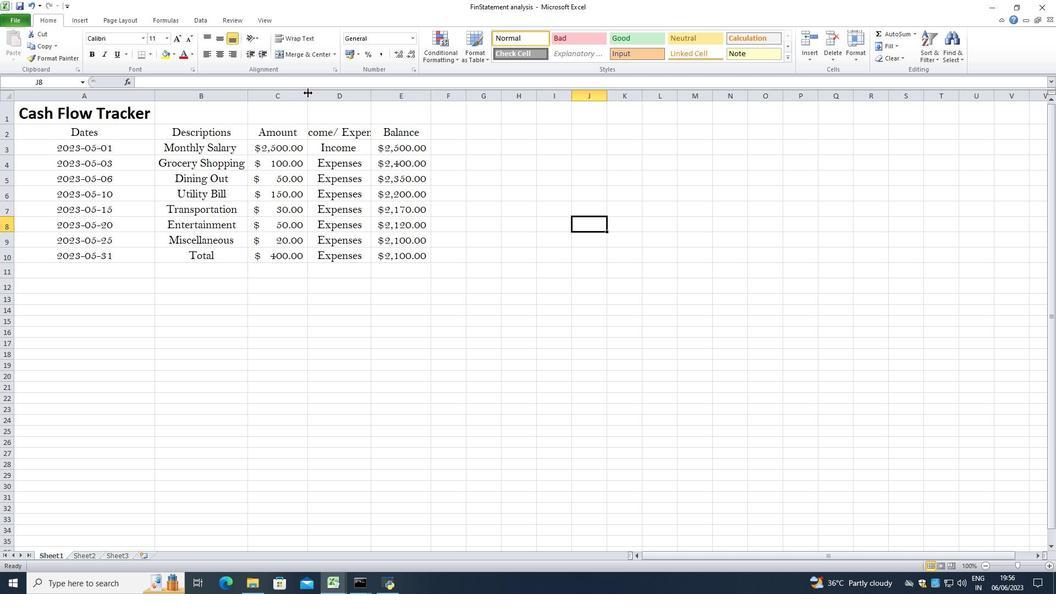 
Action: Mouse pressed left at (308, 94)
Screenshot: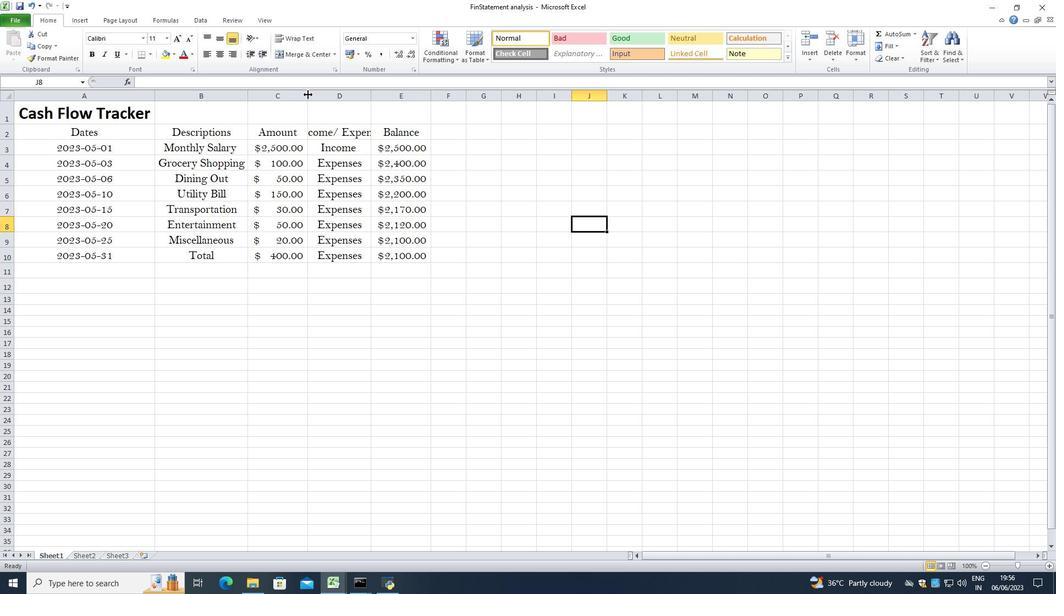 
Action: Mouse pressed left at (308, 94)
Screenshot: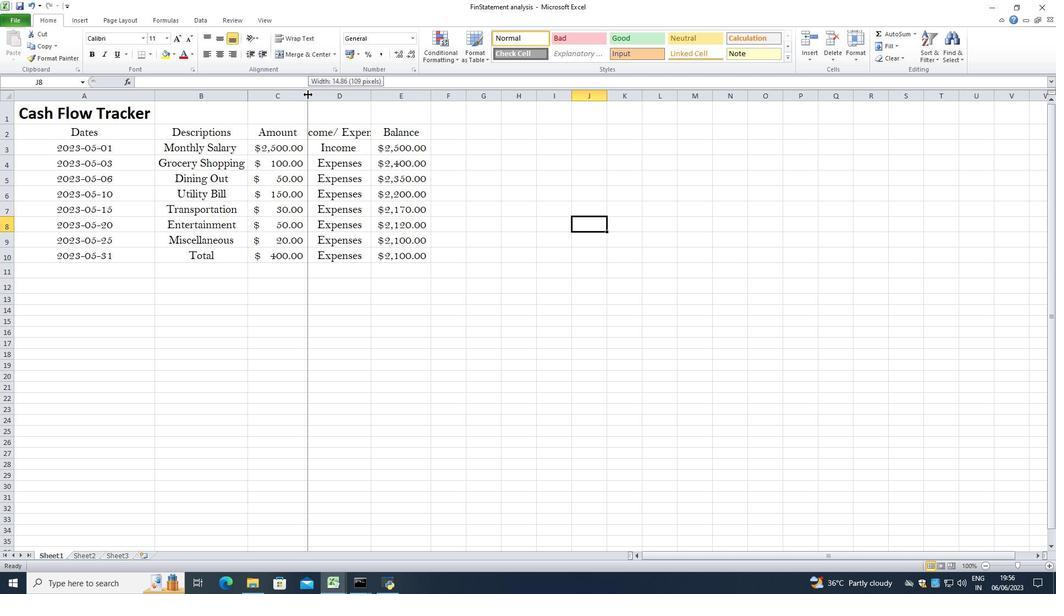 
Action: Mouse moved to (370, 96)
Screenshot: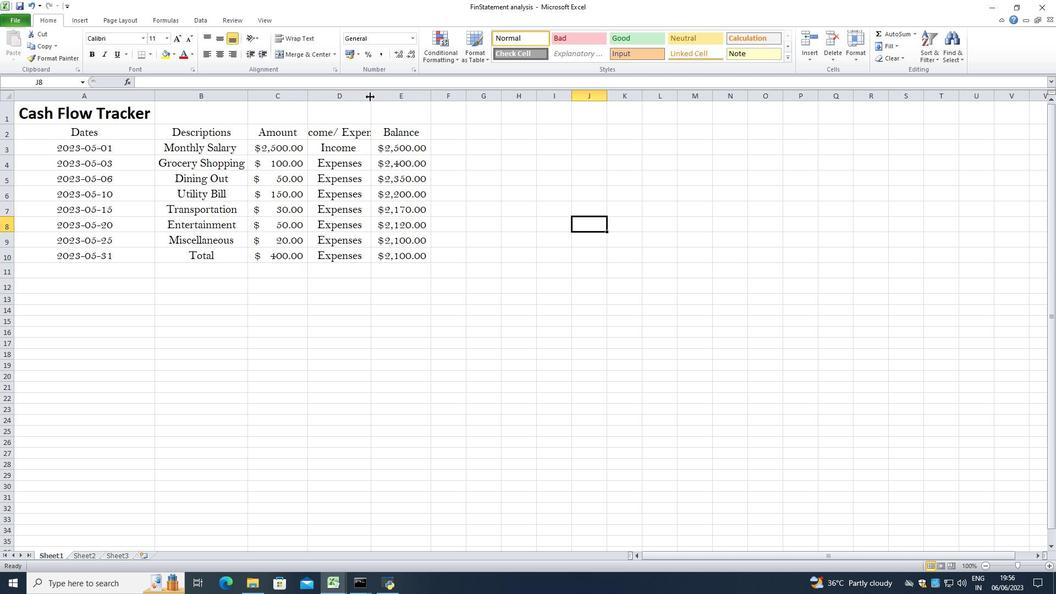 
Action: Mouse pressed left at (370, 96)
Screenshot: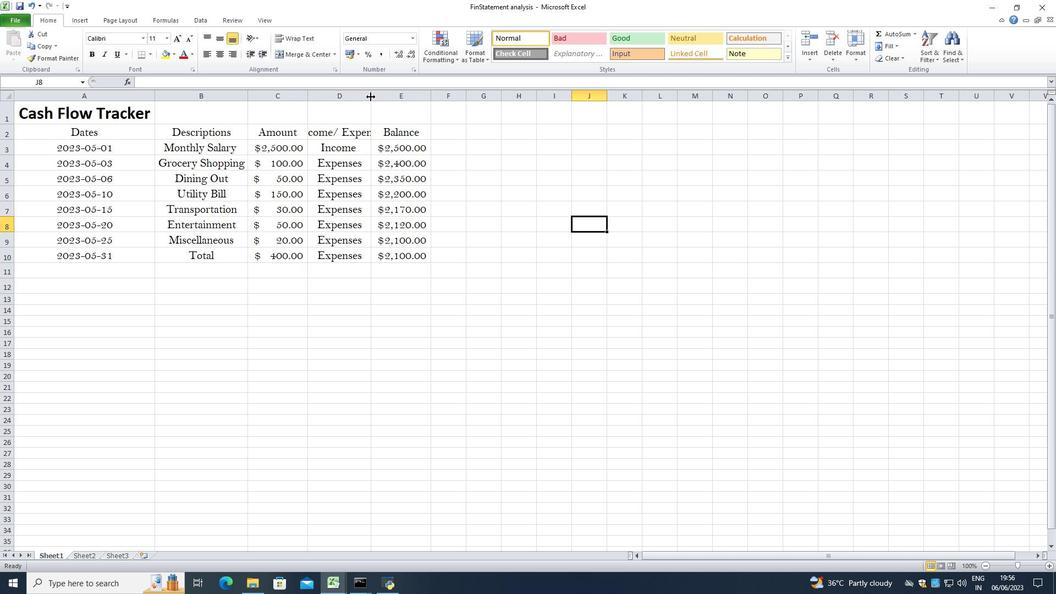 
Action: Mouse pressed left at (370, 96)
Screenshot: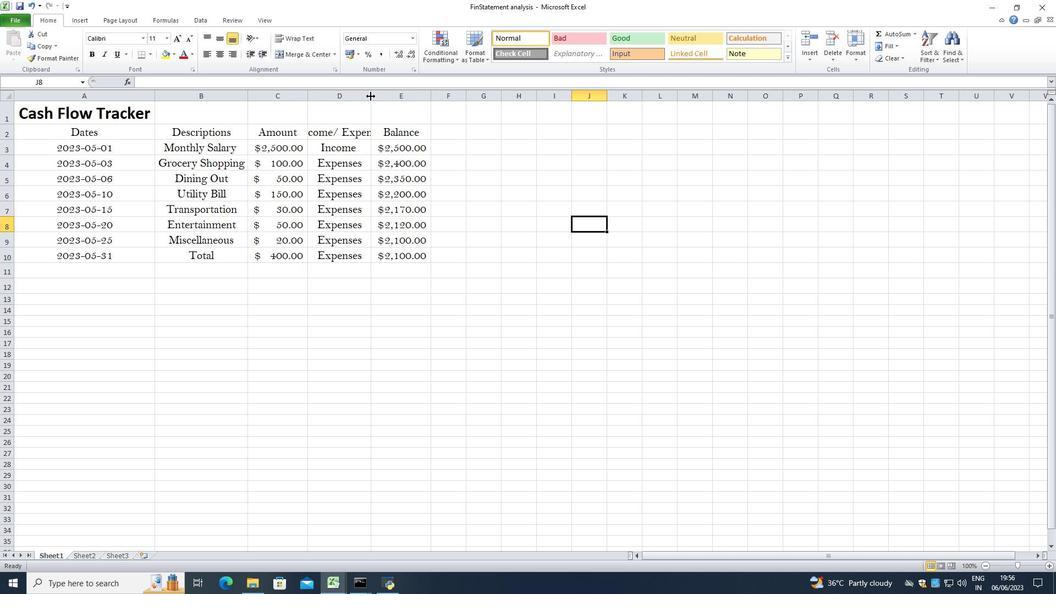 
Action: Mouse moved to (459, 98)
Screenshot: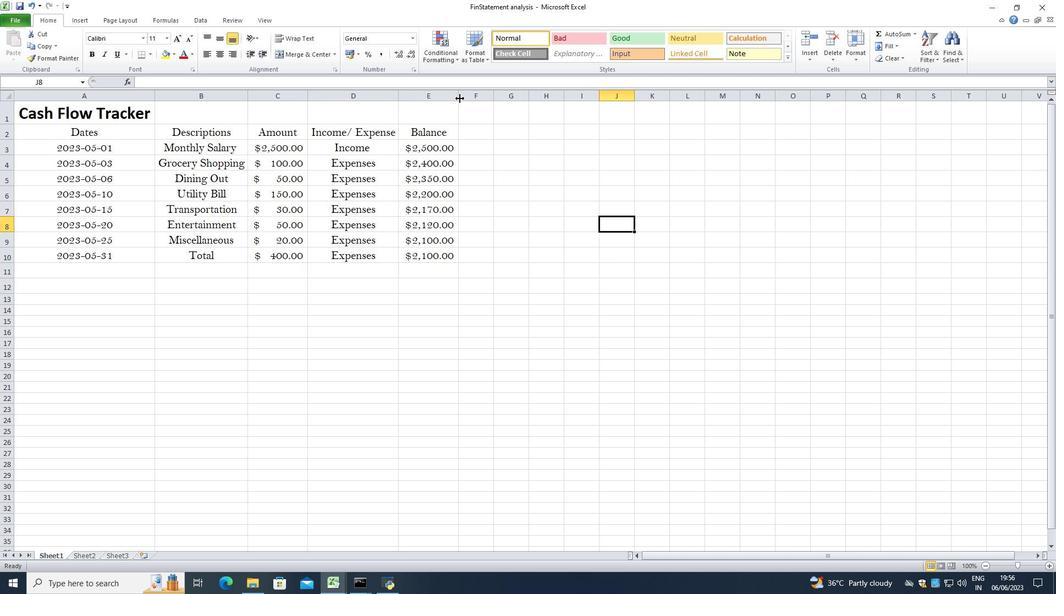 
Action: Mouse pressed left at (459, 98)
Screenshot: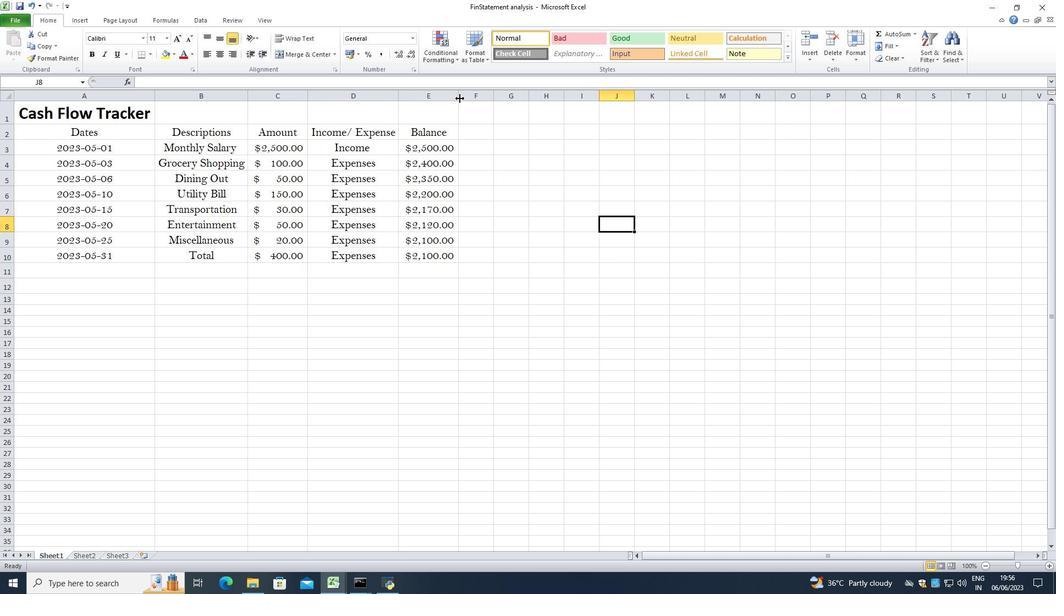 
Action: Mouse pressed left at (459, 98)
Screenshot: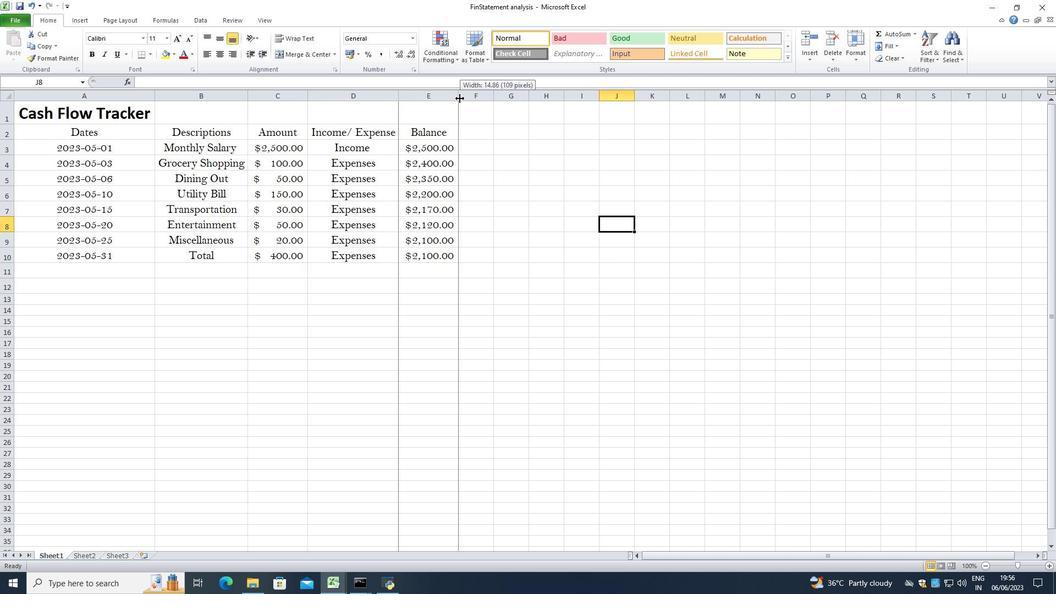
Action: Mouse moved to (306, 347)
Screenshot: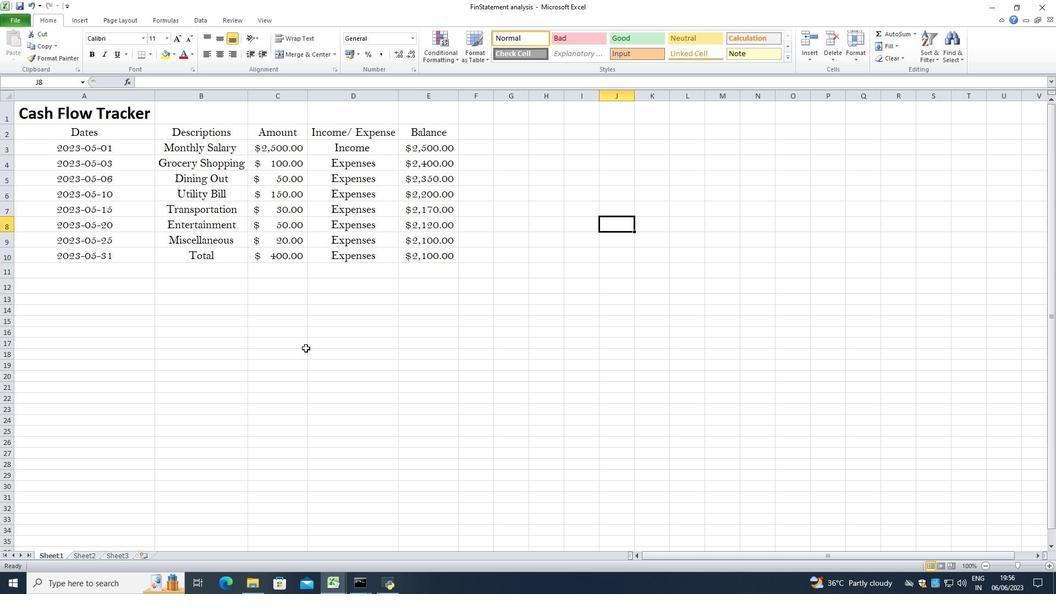 
Action: Key pressed ctrl+S
Screenshot: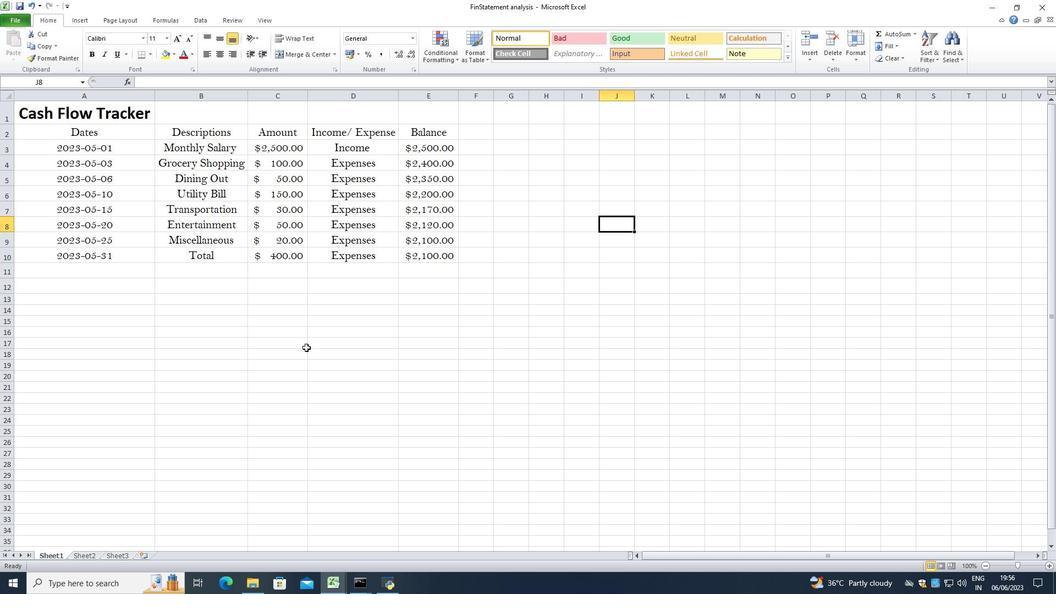 
Action: Mouse moved to (306, 344)
Screenshot: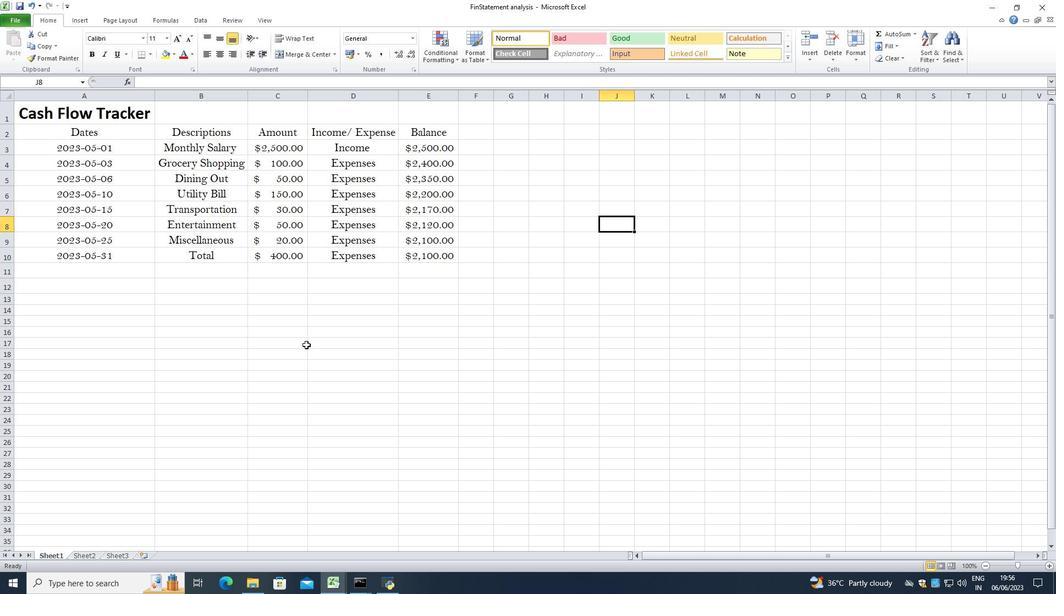 
